 Task: Search one way flight ticket for 2 adults, 4 children and 1 infant on lap in business from New Bern: Coastal Carolina Regional Airport (was Craven County Regional) to Jackson: Jackson Hole Airport on 5-2-2023. Choice of flights is Southwest. Number of bags: 8 checked bags. Price is upto 88000. Outbound departure time preference is 22:00.
Action: Mouse moved to (218, 301)
Screenshot: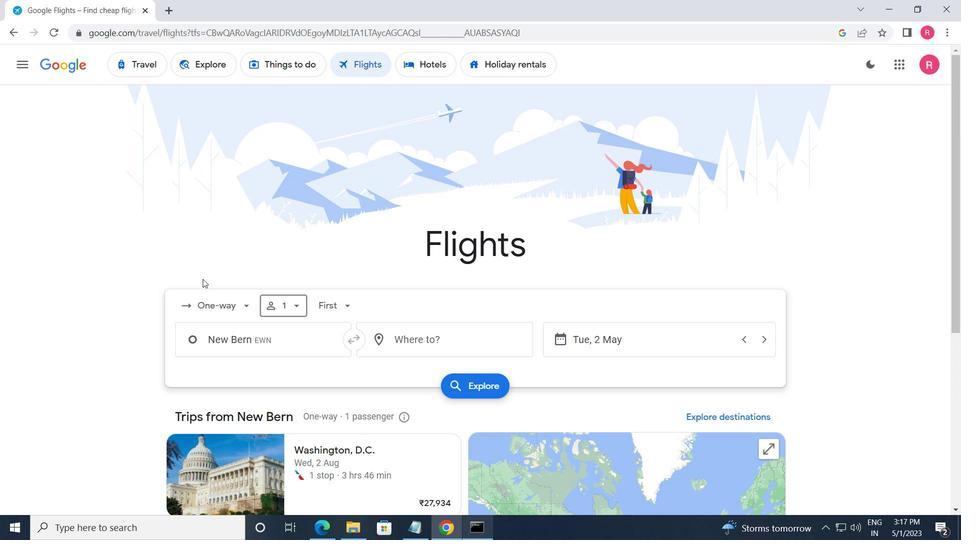 
Action: Mouse pressed left at (218, 301)
Screenshot: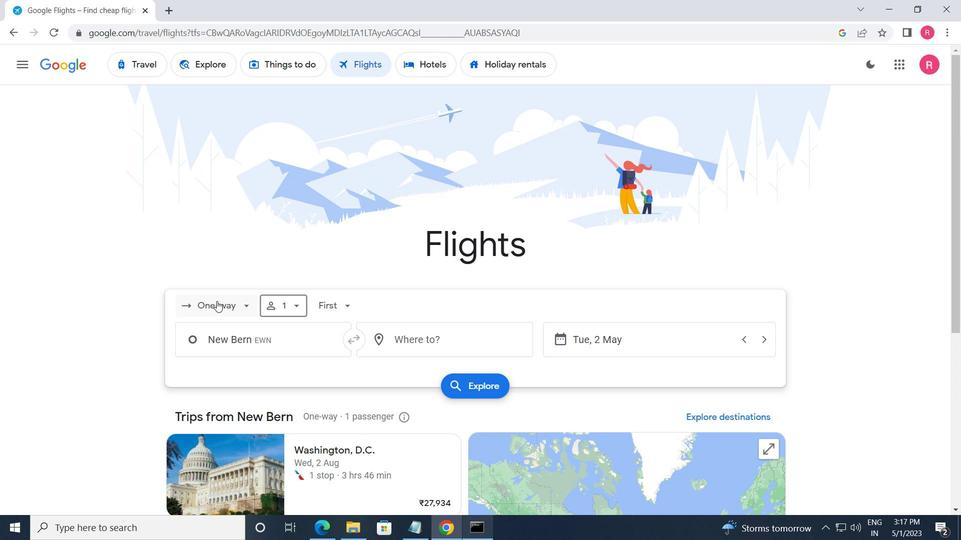 
Action: Mouse moved to (225, 359)
Screenshot: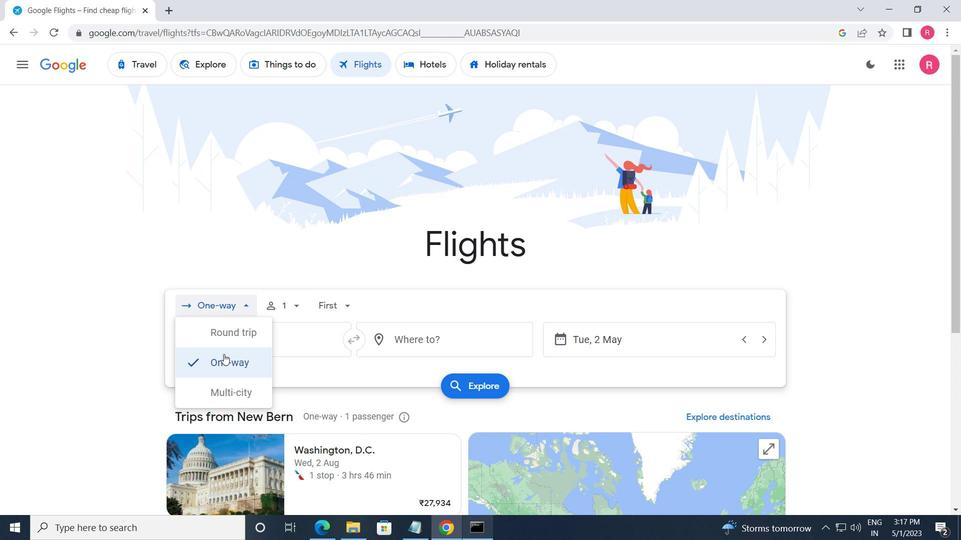 
Action: Mouse pressed left at (225, 359)
Screenshot: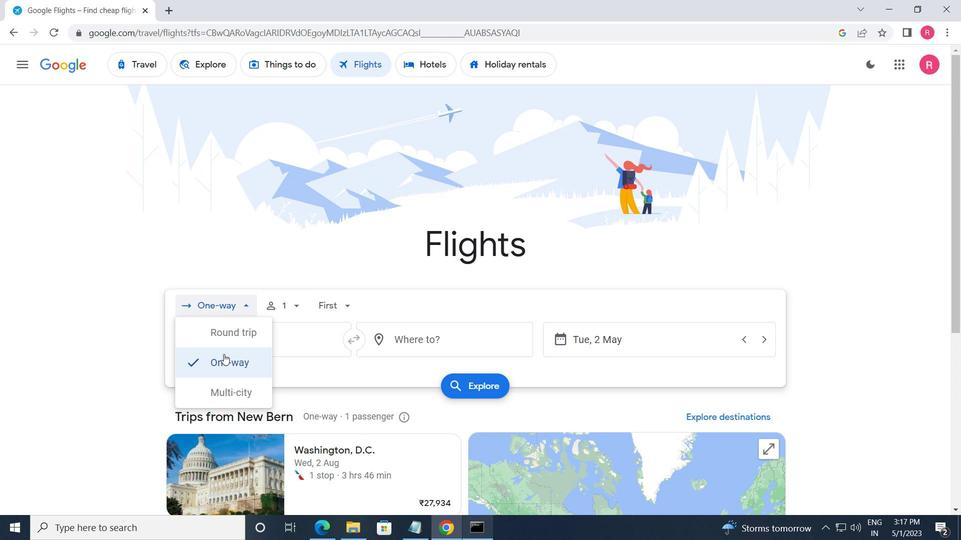 
Action: Mouse moved to (275, 314)
Screenshot: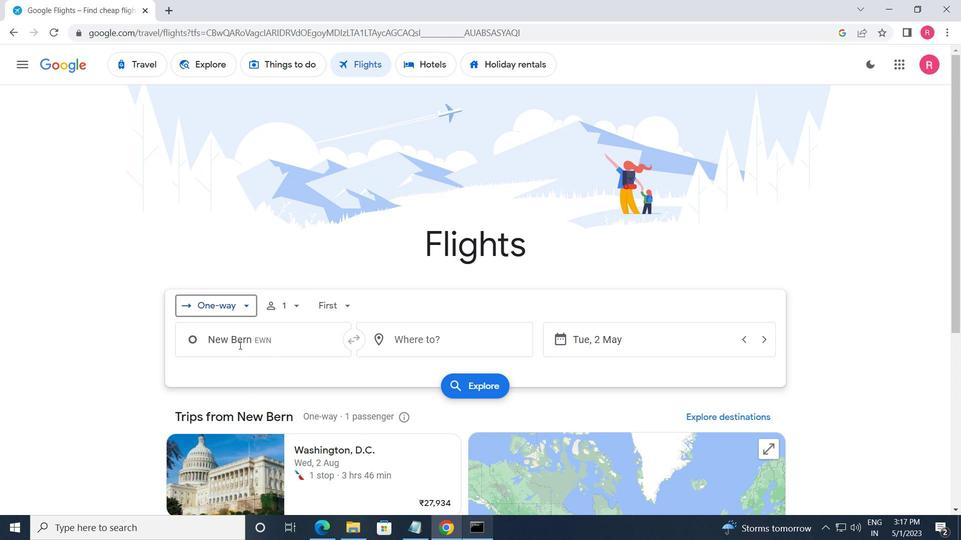 
Action: Mouse pressed left at (275, 314)
Screenshot: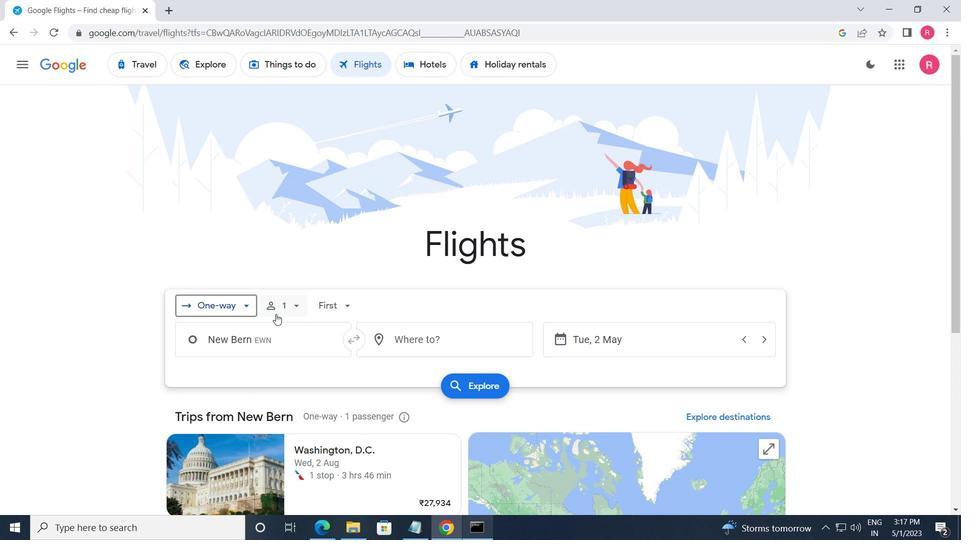 
Action: Mouse moved to (401, 344)
Screenshot: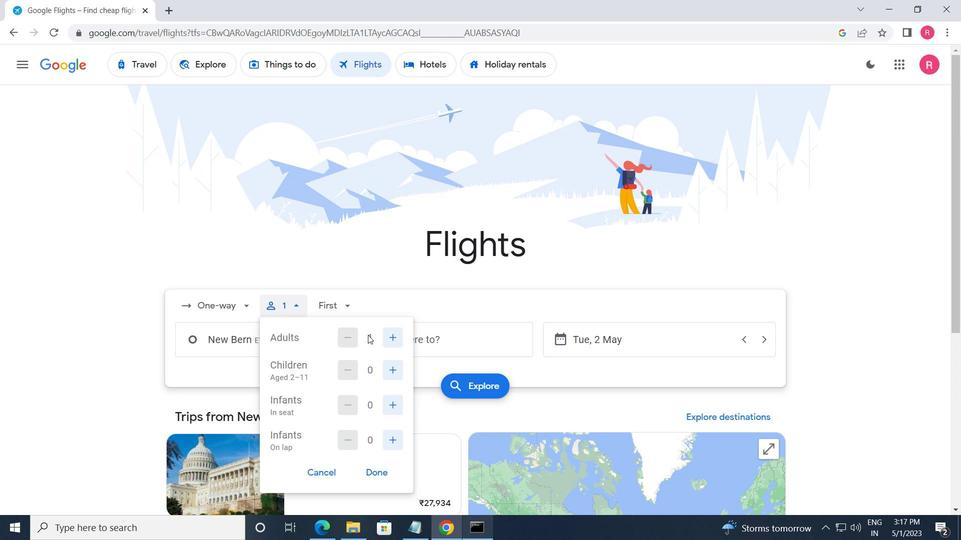 
Action: Mouse pressed left at (401, 344)
Screenshot: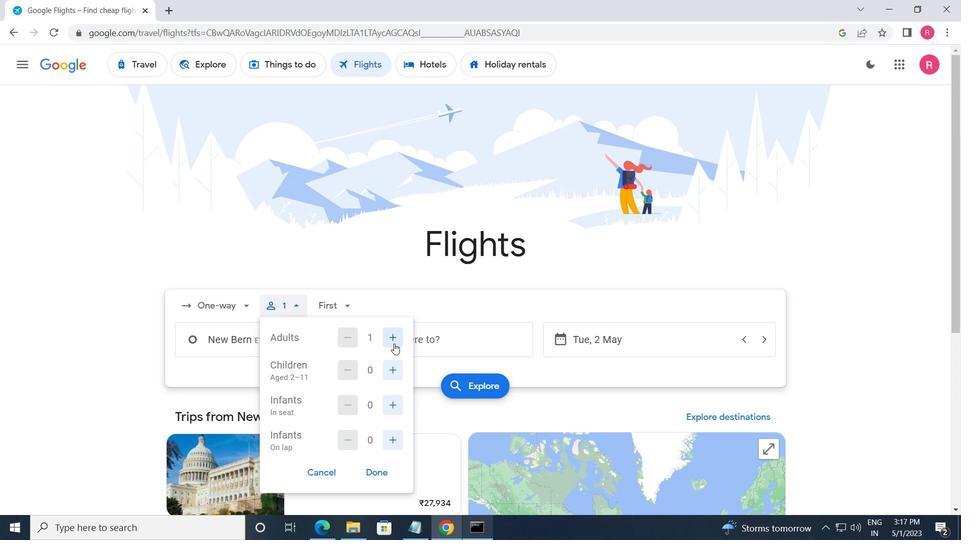 
Action: Mouse moved to (387, 372)
Screenshot: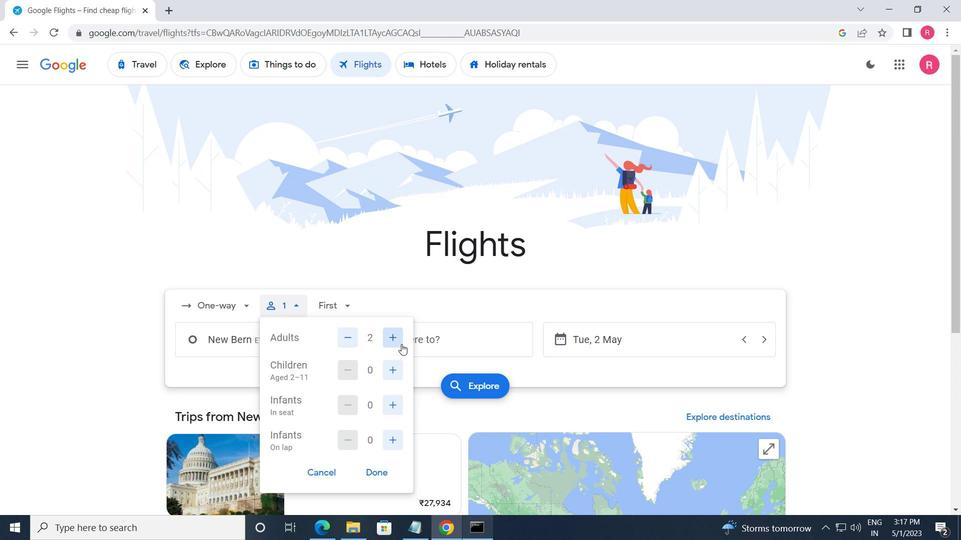 
Action: Mouse pressed left at (387, 372)
Screenshot: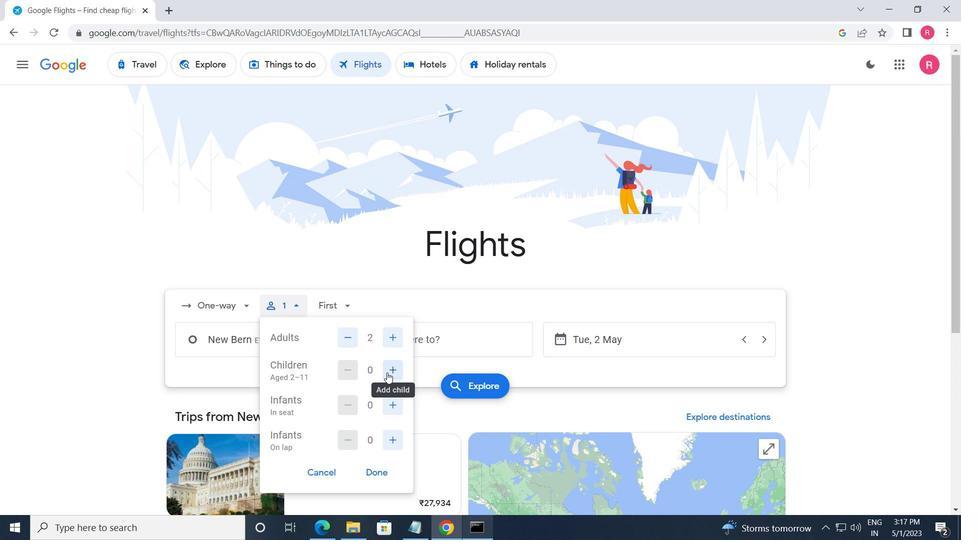 
Action: Mouse pressed left at (387, 372)
Screenshot: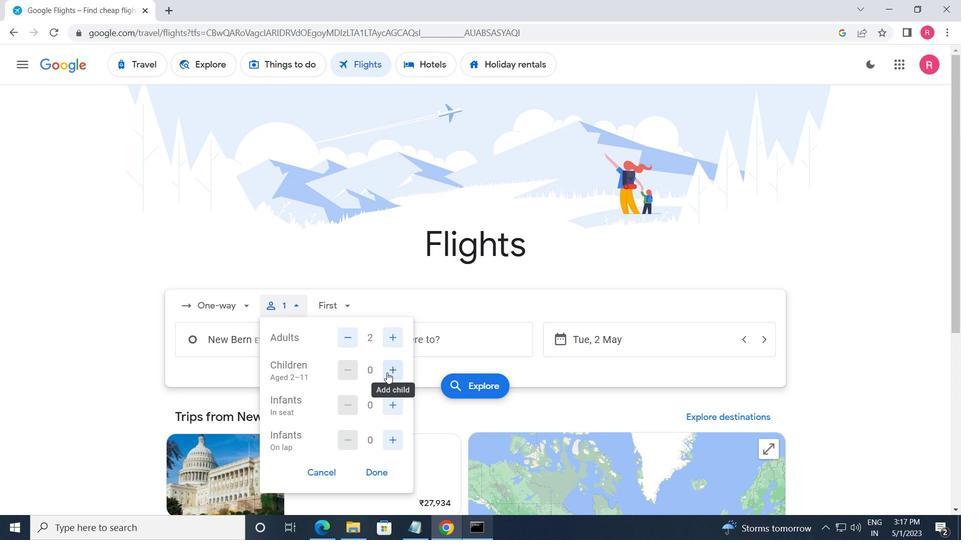 
Action: Mouse pressed left at (387, 372)
Screenshot: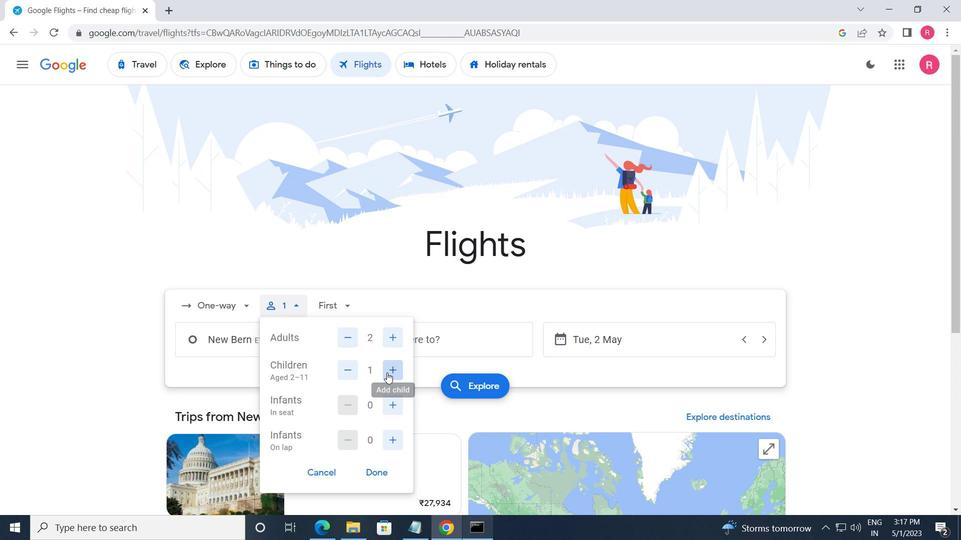 
Action: Mouse pressed left at (387, 372)
Screenshot: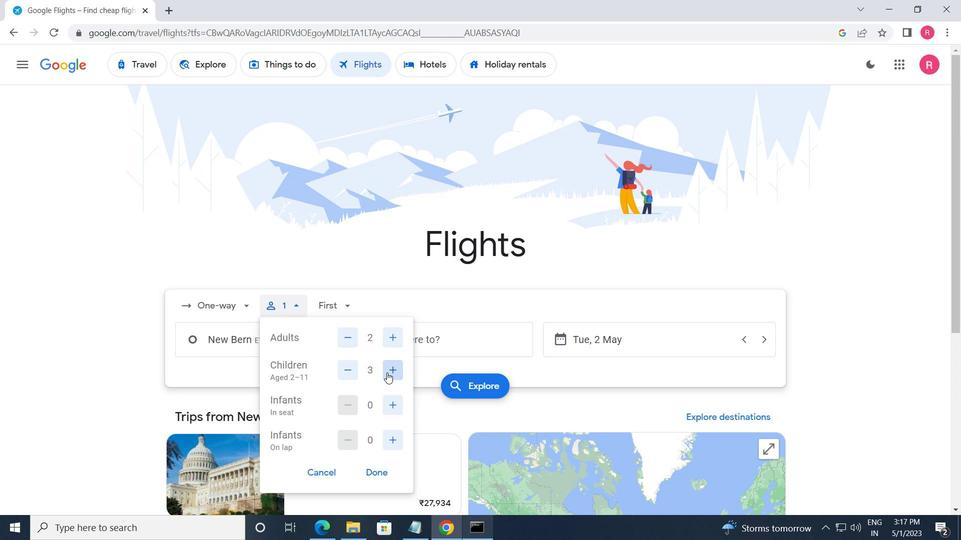 
Action: Mouse moved to (389, 408)
Screenshot: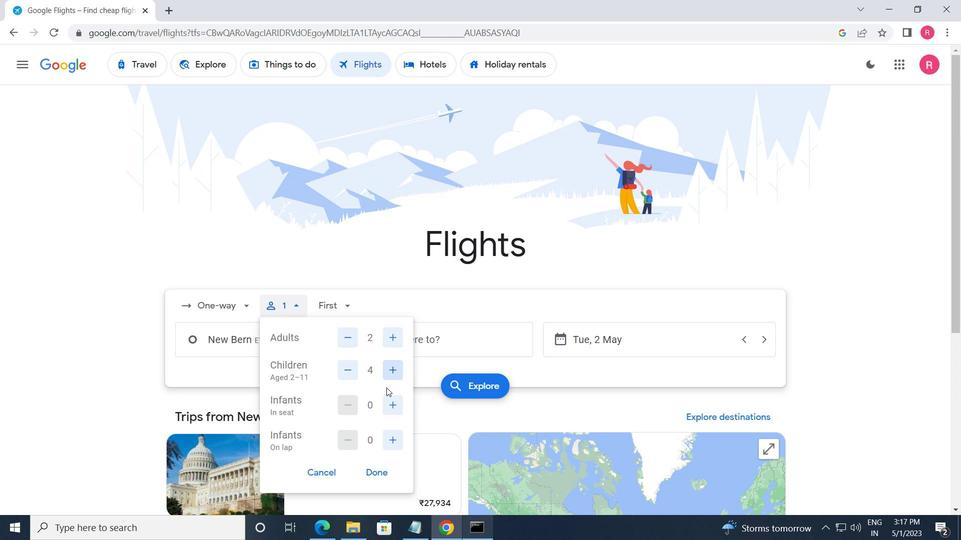 
Action: Mouse pressed left at (389, 408)
Screenshot: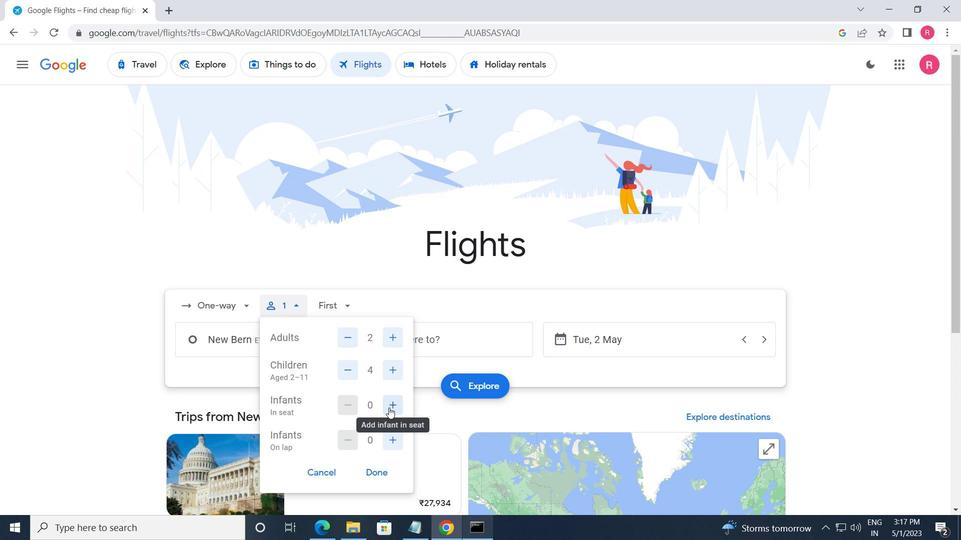 
Action: Mouse moved to (380, 475)
Screenshot: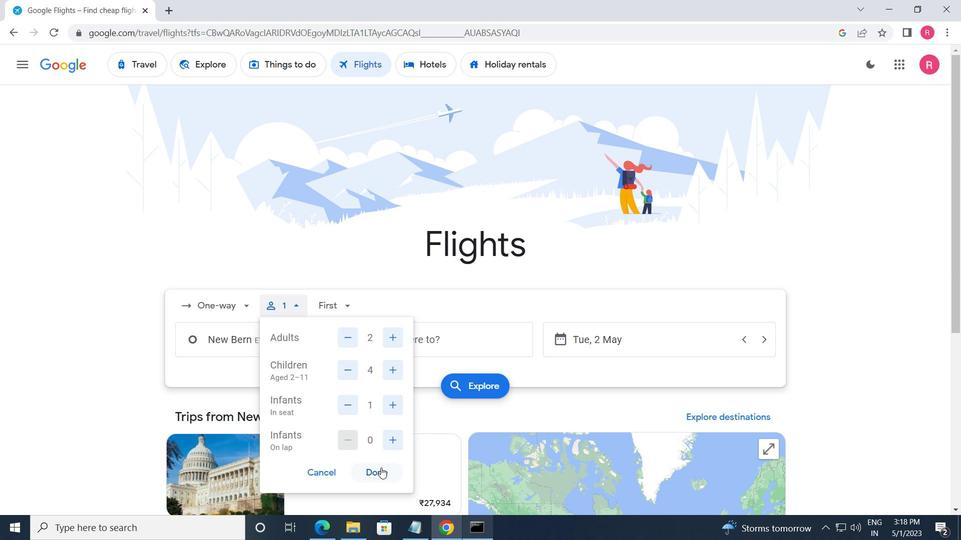
Action: Mouse pressed left at (380, 475)
Screenshot: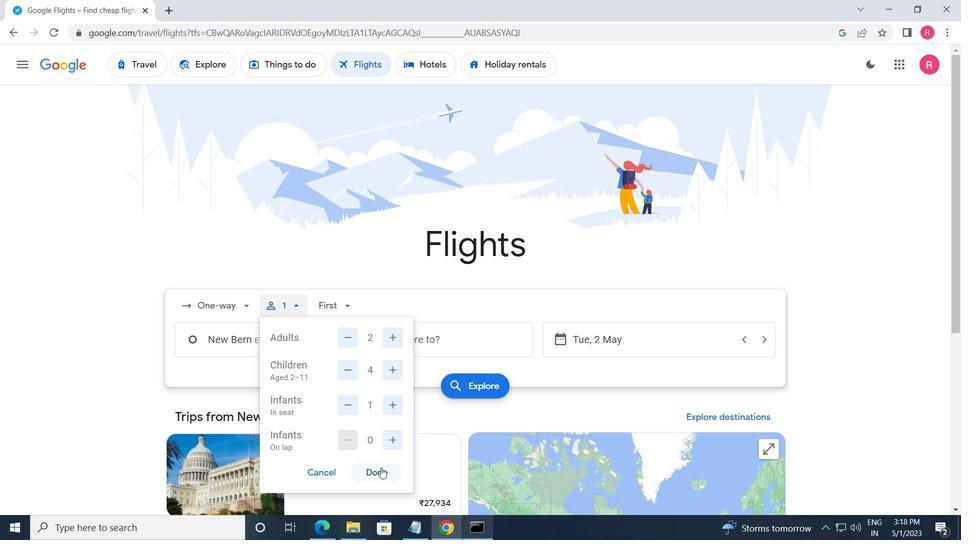 
Action: Mouse moved to (334, 316)
Screenshot: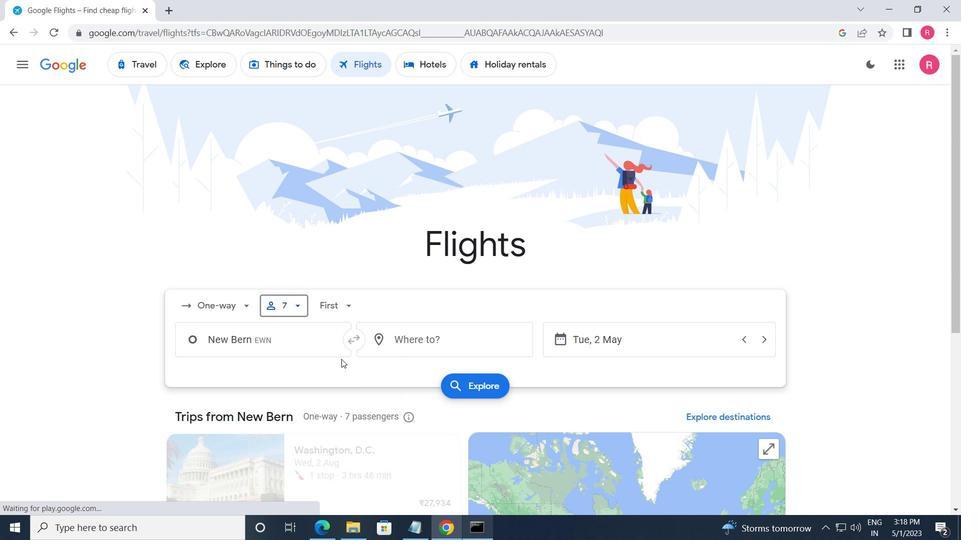 
Action: Mouse pressed left at (334, 316)
Screenshot: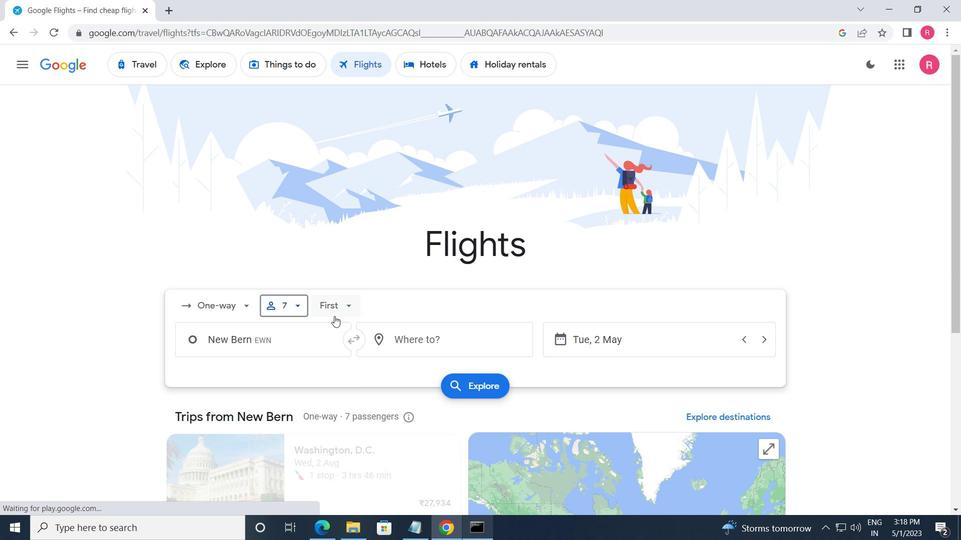 
Action: Mouse moved to (359, 394)
Screenshot: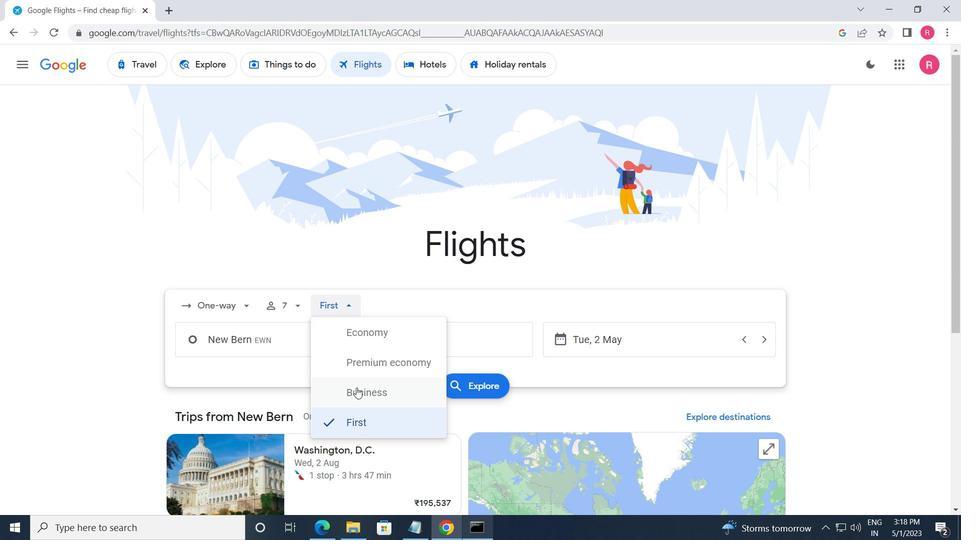 
Action: Mouse pressed left at (359, 394)
Screenshot: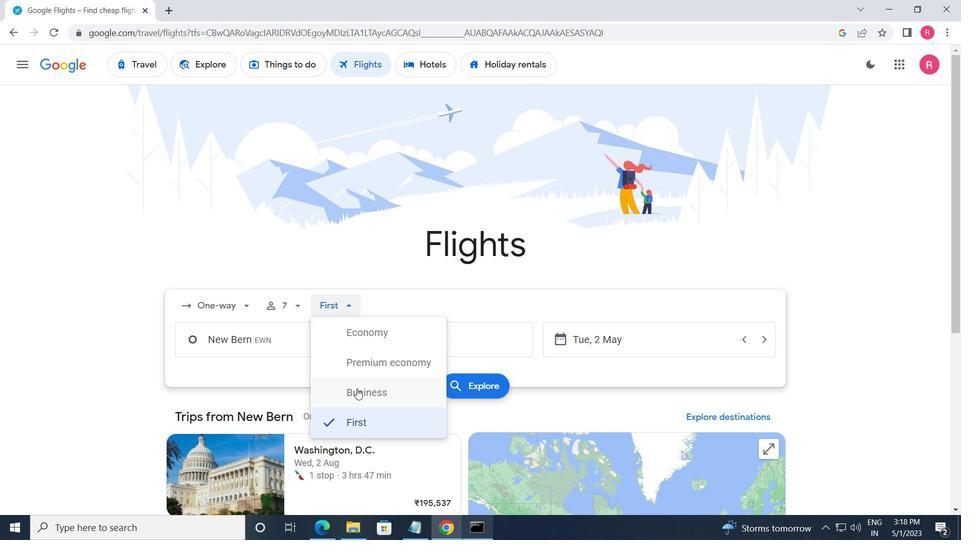 
Action: Mouse moved to (302, 352)
Screenshot: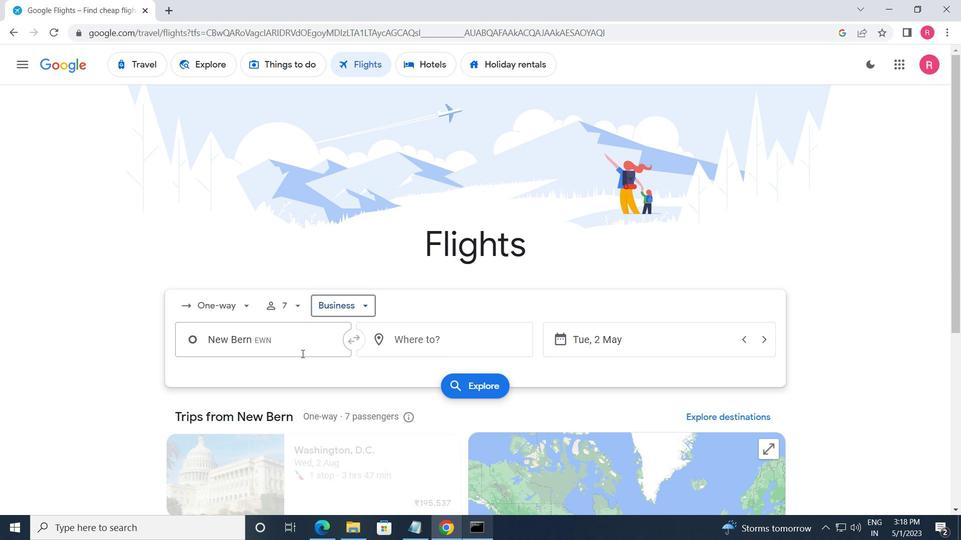 
Action: Mouse pressed left at (302, 352)
Screenshot: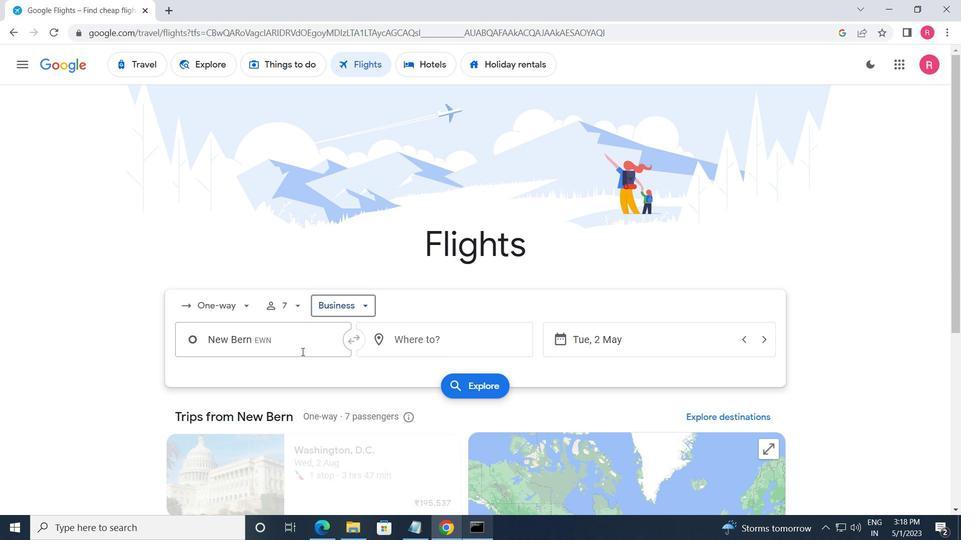 
Action: Mouse moved to (328, 410)
Screenshot: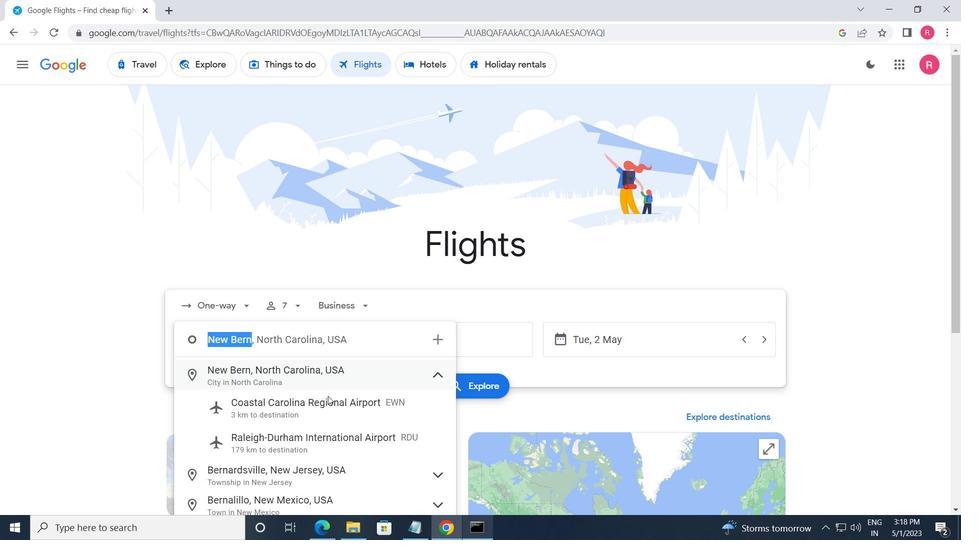 
Action: Mouse pressed left at (328, 410)
Screenshot: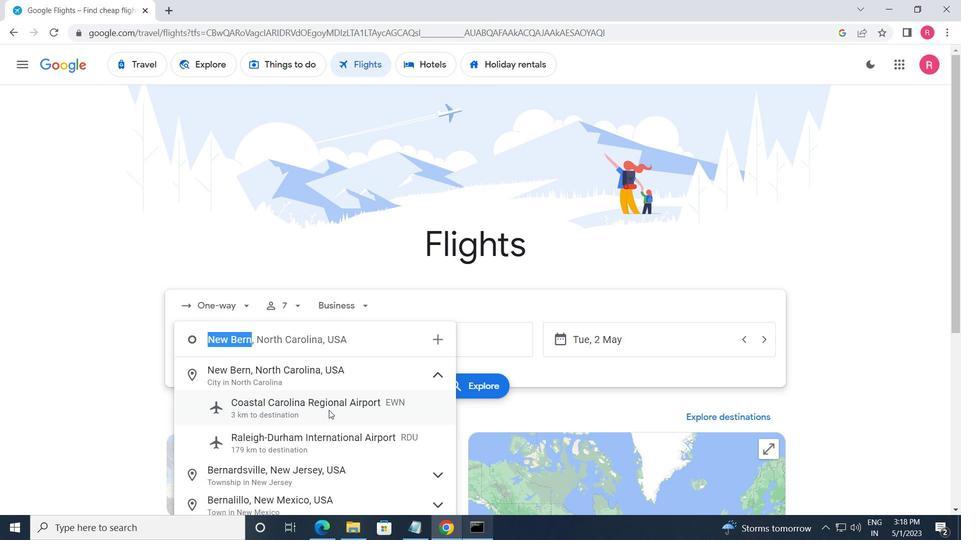 
Action: Mouse moved to (426, 346)
Screenshot: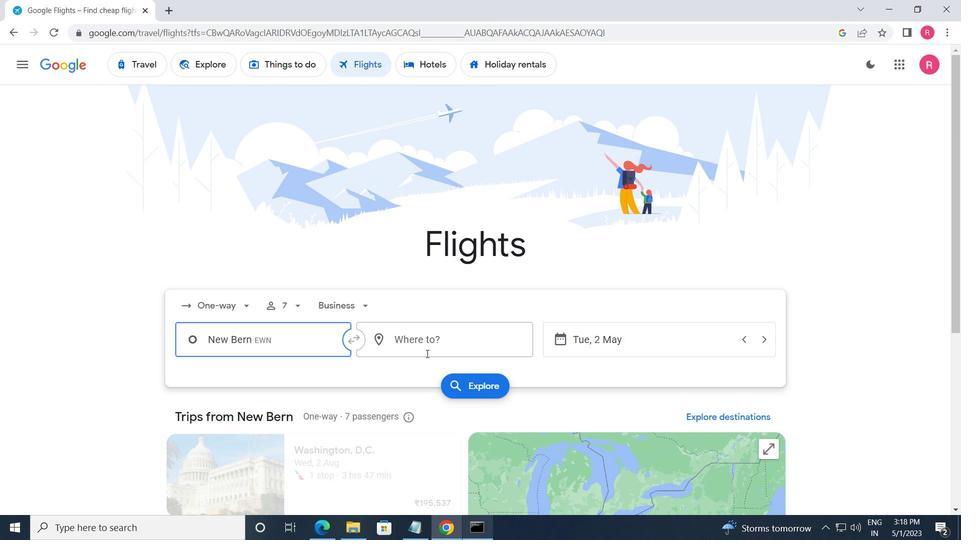 
Action: Mouse pressed left at (426, 346)
Screenshot: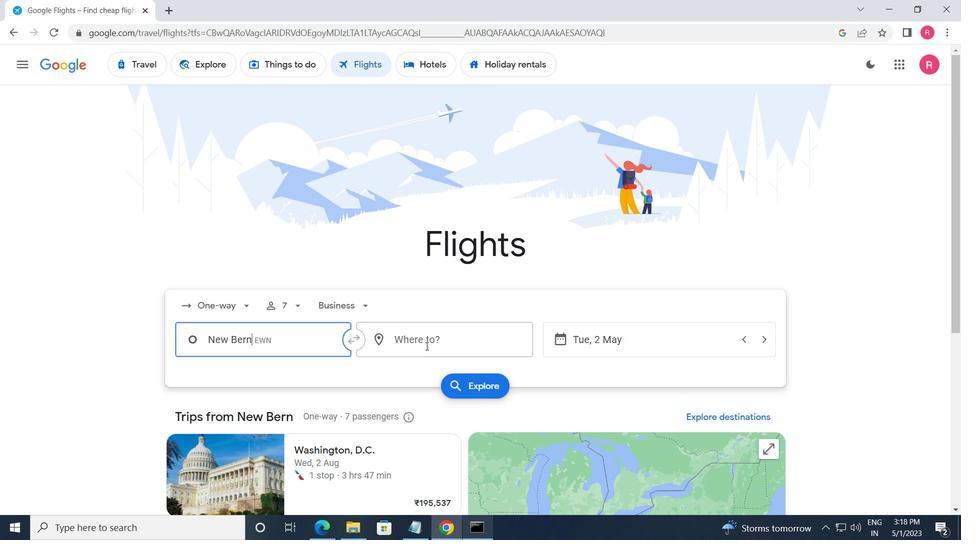 
Action: Mouse moved to (439, 475)
Screenshot: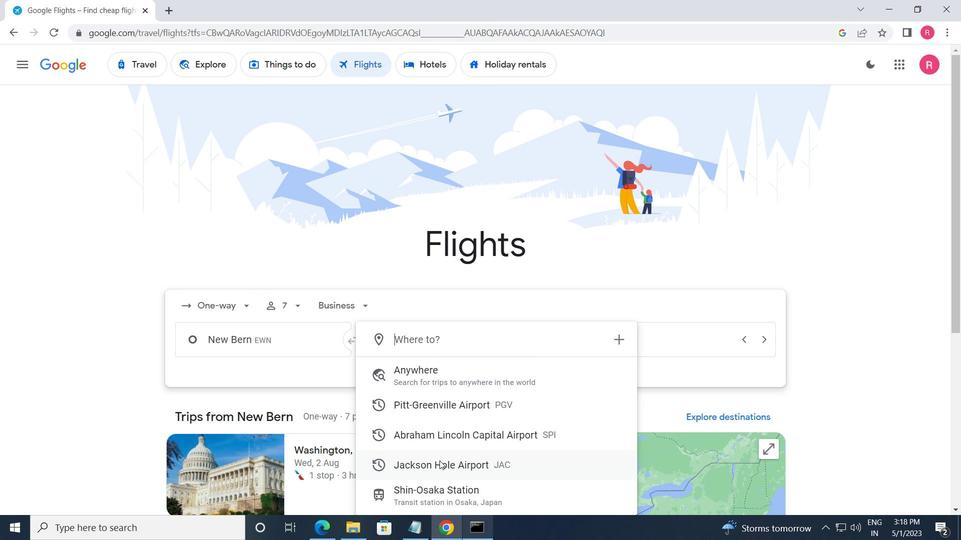 
Action: Mouse pressed left at (439, 475)
Screenshot: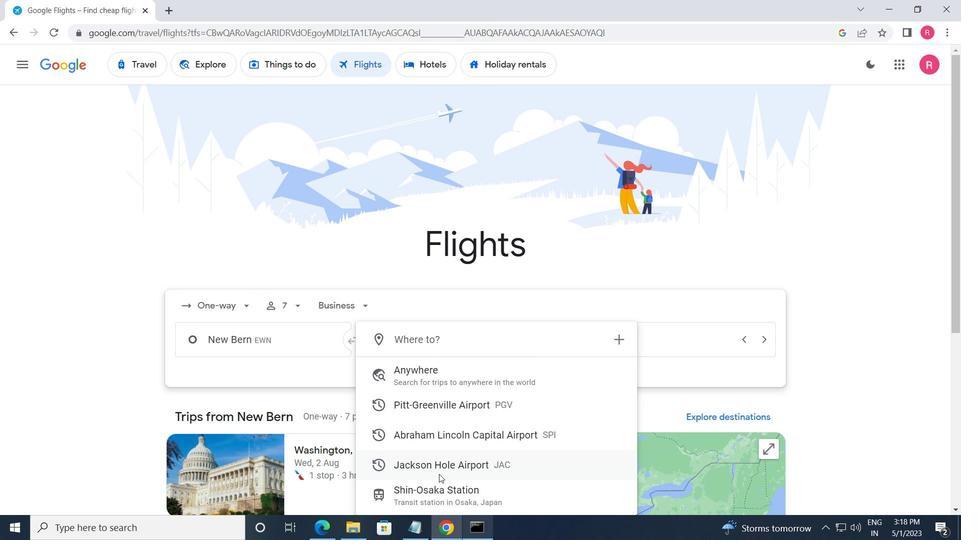 
Action: Mouse moved to (670, 341)
Screenshot: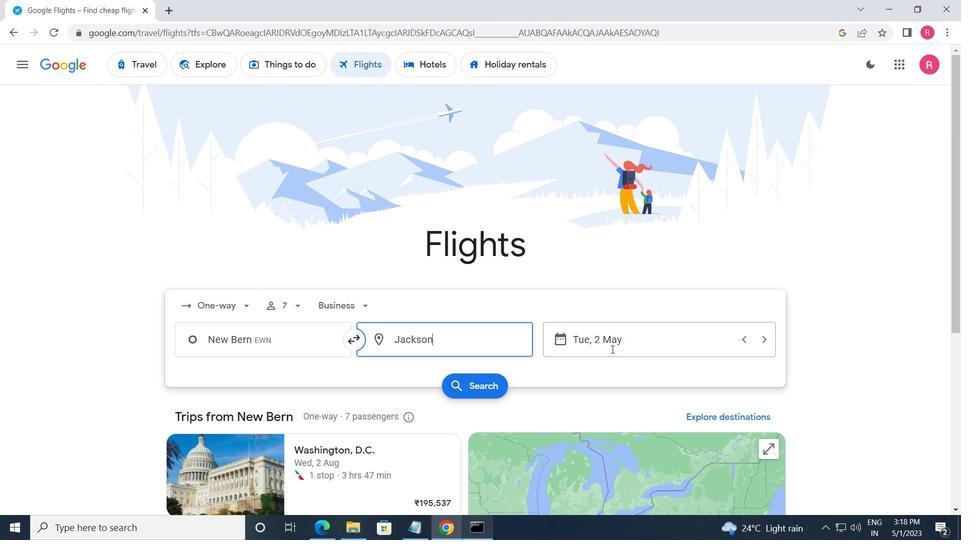 
Action: Mouse pressed left at (670, 341)
Screenshot: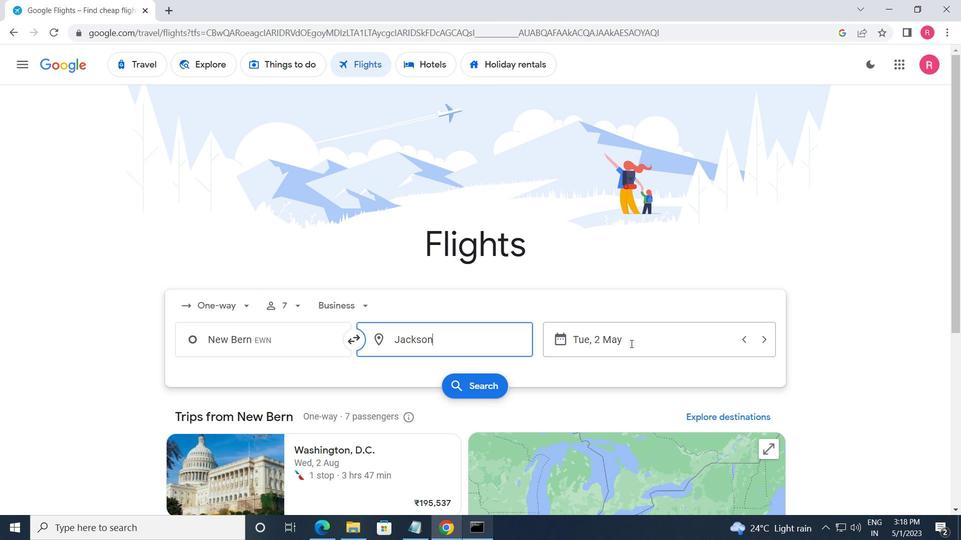 
Action: Mouse moved to (388, 297)
Screenshot: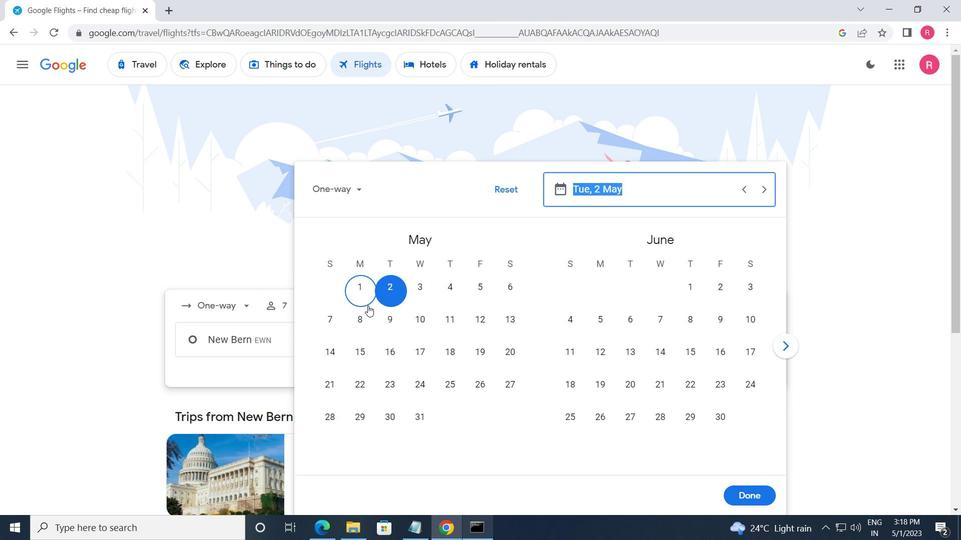
Action: Mouse pressed left at (388, 297)
Screenshot: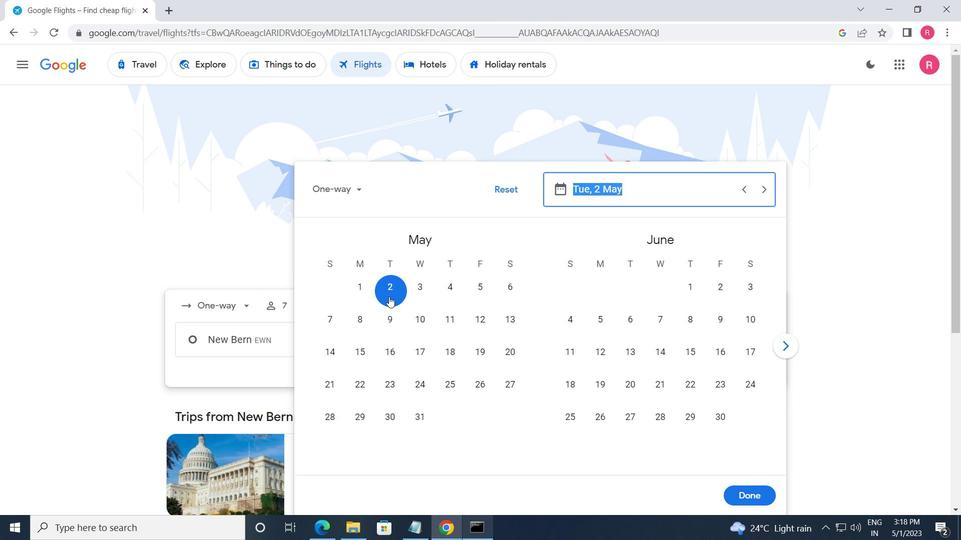 
Action: Mouse moved to (748, 494)
Screenshot: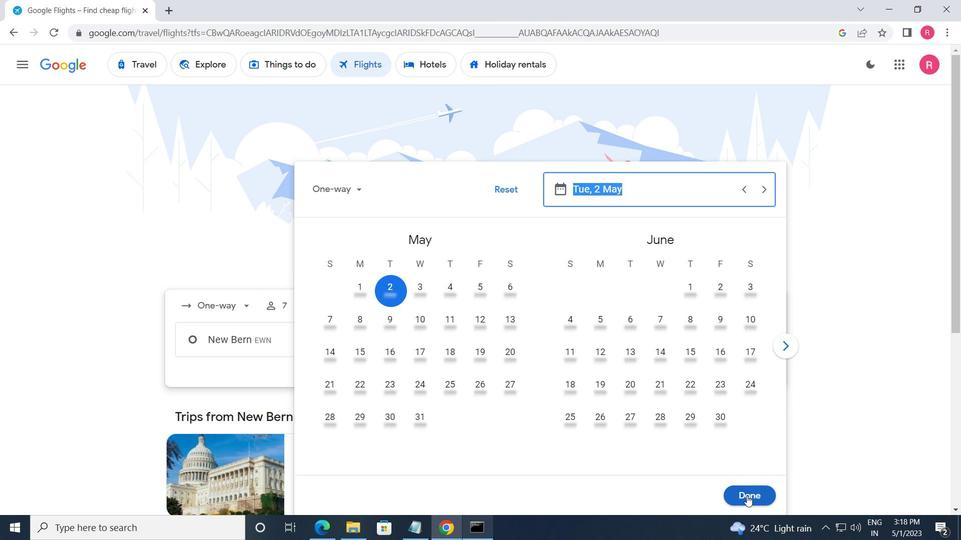 
Action: Mouse pressed left at (748, 494)
Screenshot: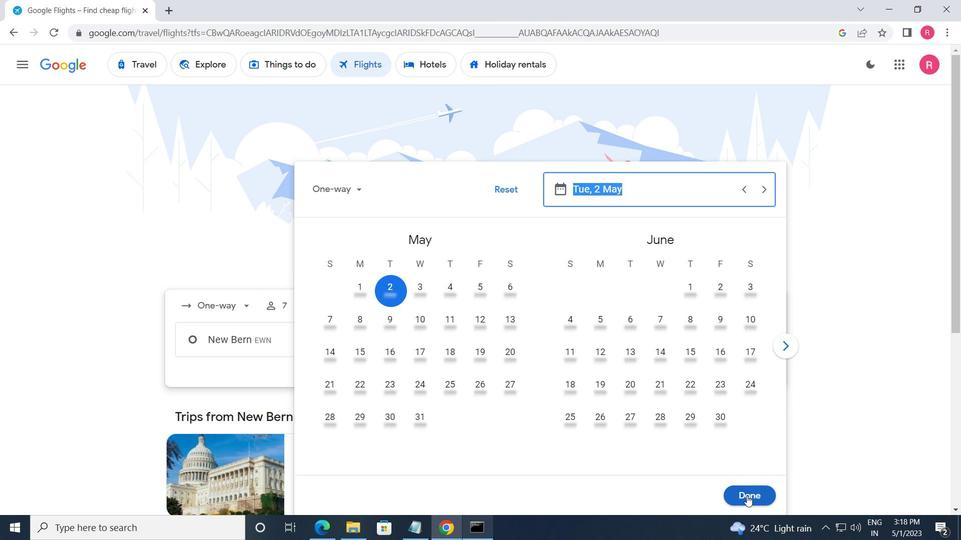 
Action: Mouse moved to (491, 390)
Screenshot: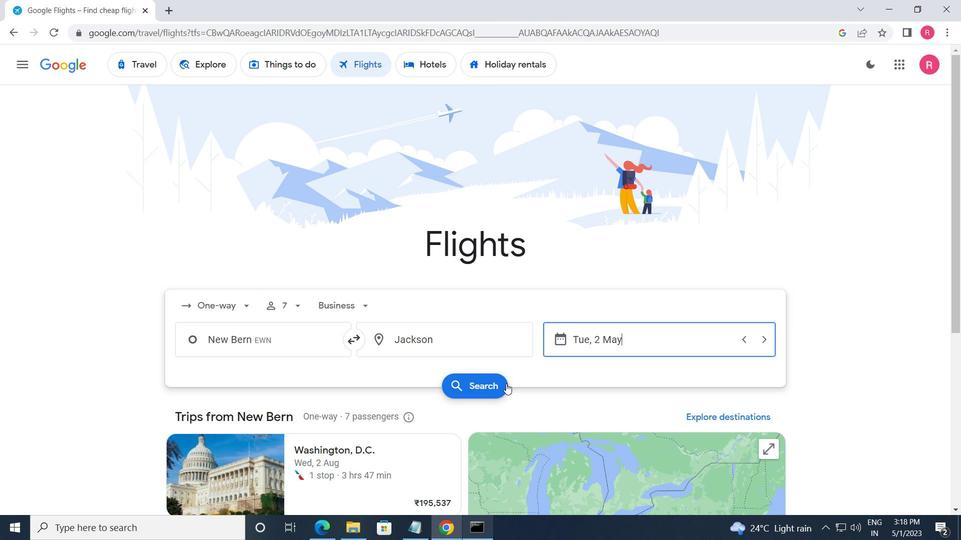 
Action: Mouse pressed left at (491, 390)
Screenshot: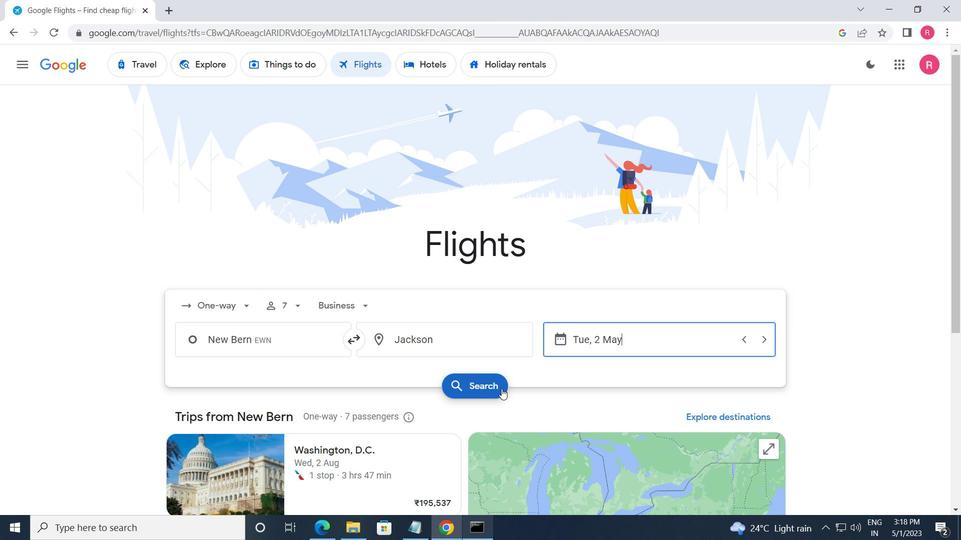 
Action: Mouse moved to (178, 181)
Screenshot: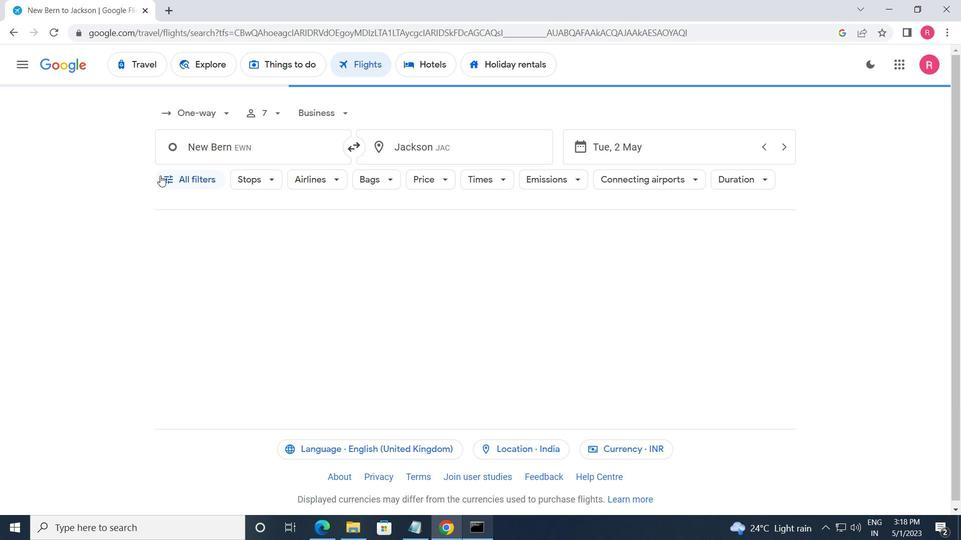 
Action: Mouse pressed left at (178, 181)
Screenshot: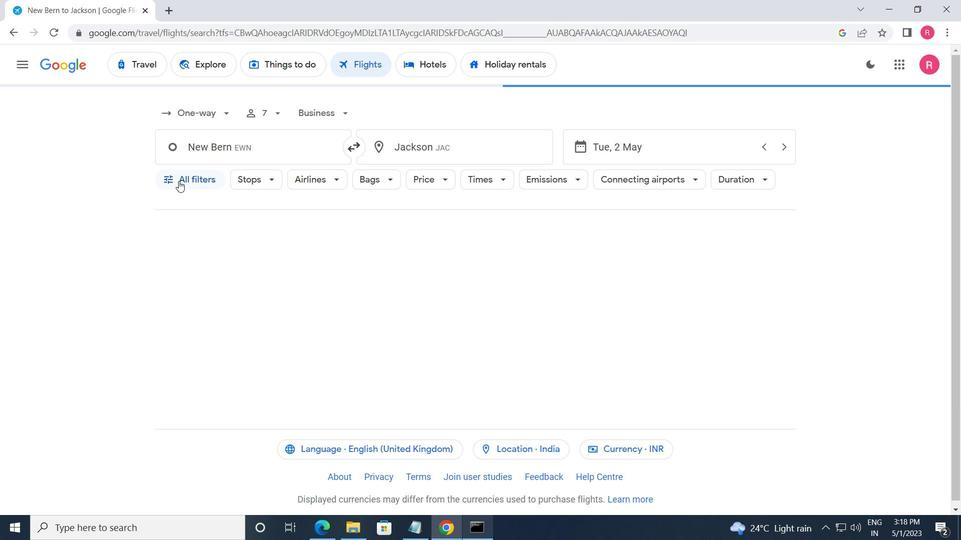 
Action: Mouse moved to (207, 276)
Screenshot: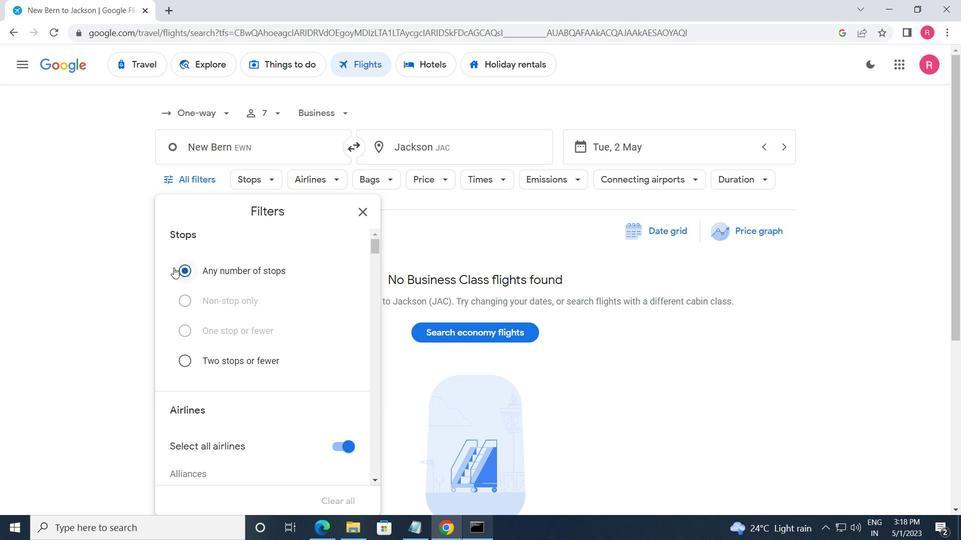 
Action: Mouse scrolled (207, 275) with delta (0, 0)
Screenshot: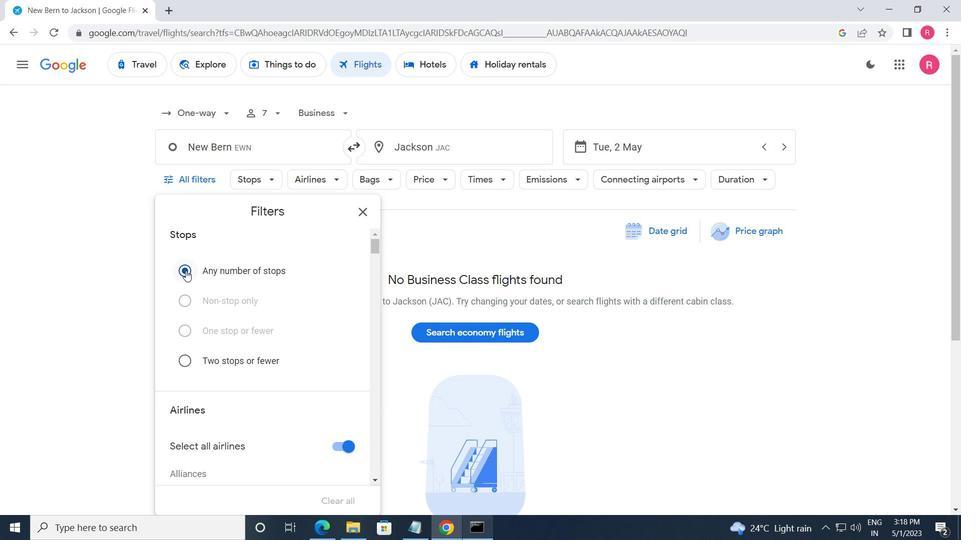 
Action: Mouse moved to (207, 276)
Screenshot: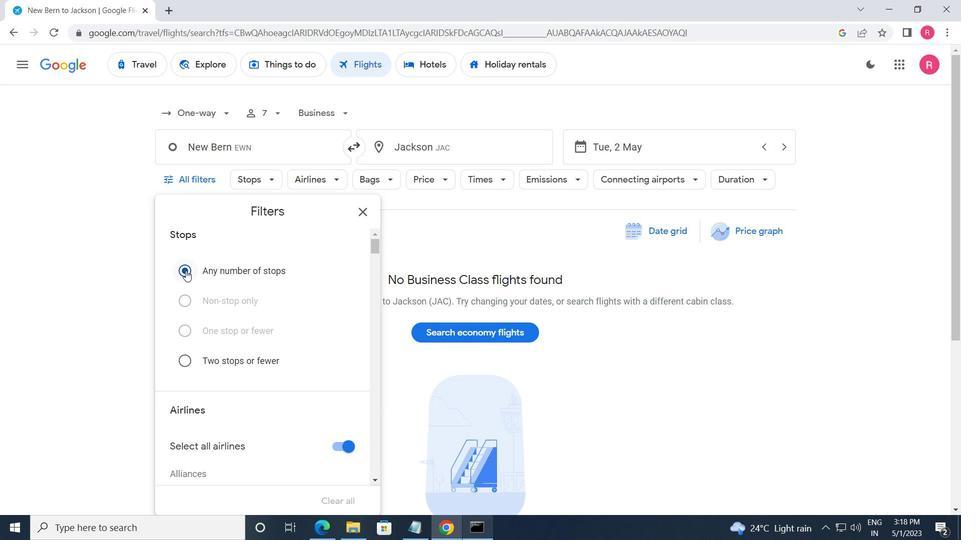 
Action: Mouse scrolled (207, 275) with delta (0, 0)
Screenshot: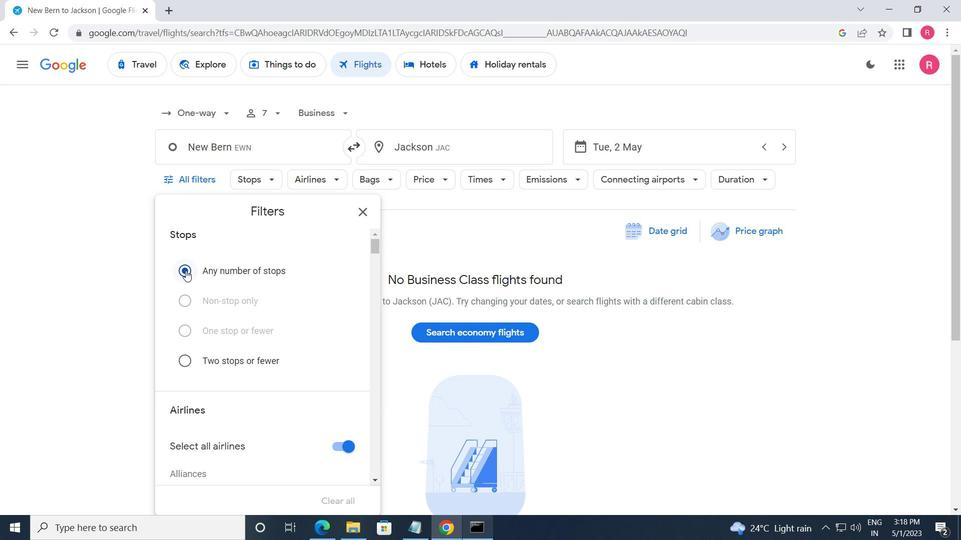 
Action: Mouse scrolled (207, 275) with delta (0, 0)
Screenshot: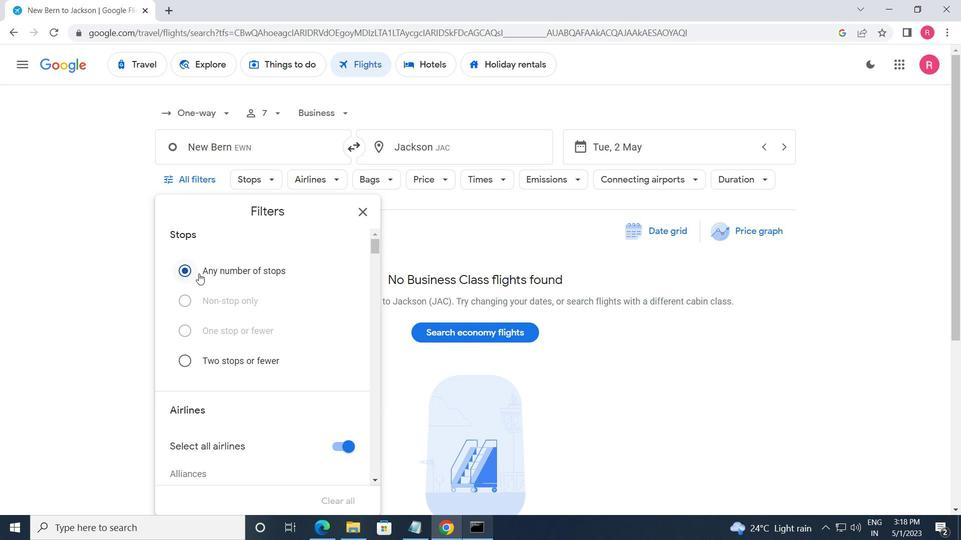 
Action: Mouse scrolled (207, 275) with delta (0, 0)
Screenshot: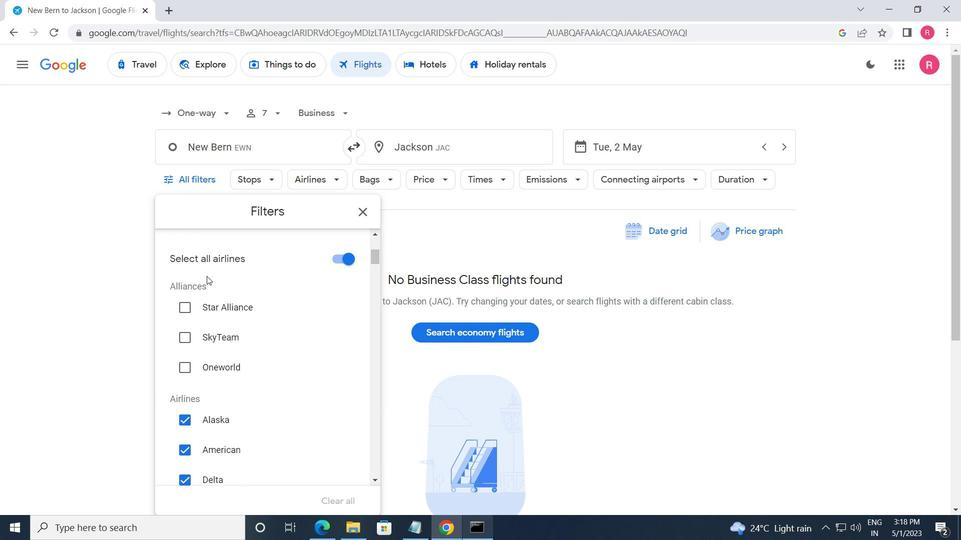 
Action: Mouse scrolled (207, 275) with delta (0, 0)
Screenshot: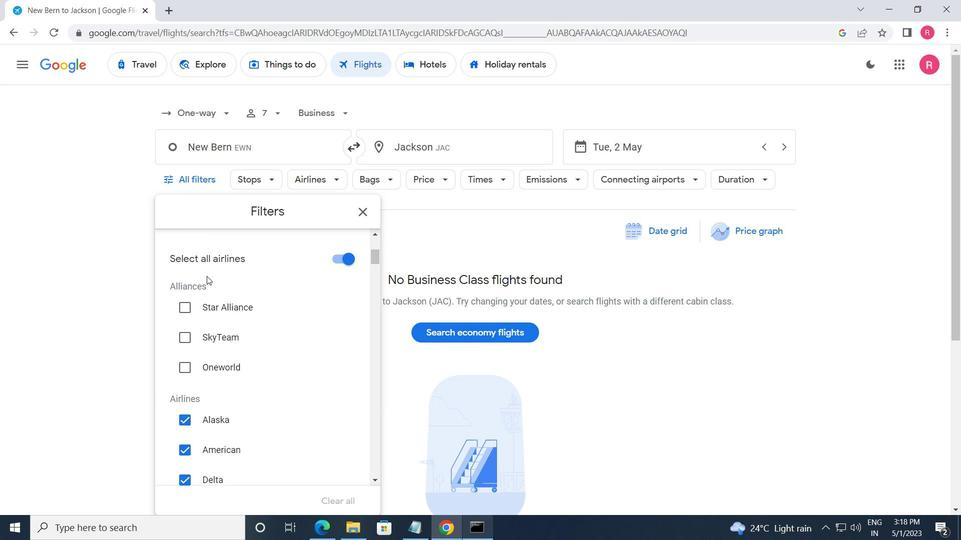 
Action: Mouse moved to (207, 275)
Screenshot: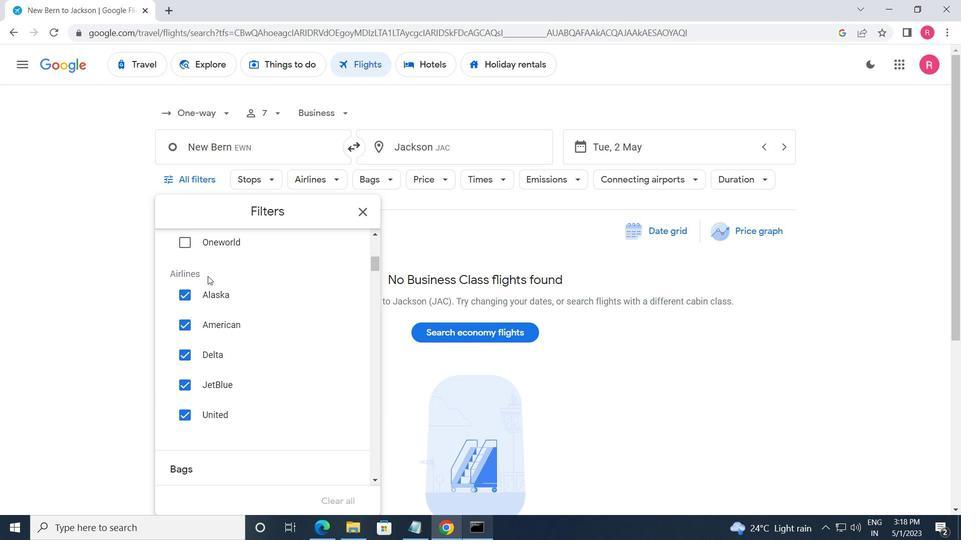 
Action: Mouse scrolled (207, 276) with delta (0, 0)
Screenshot: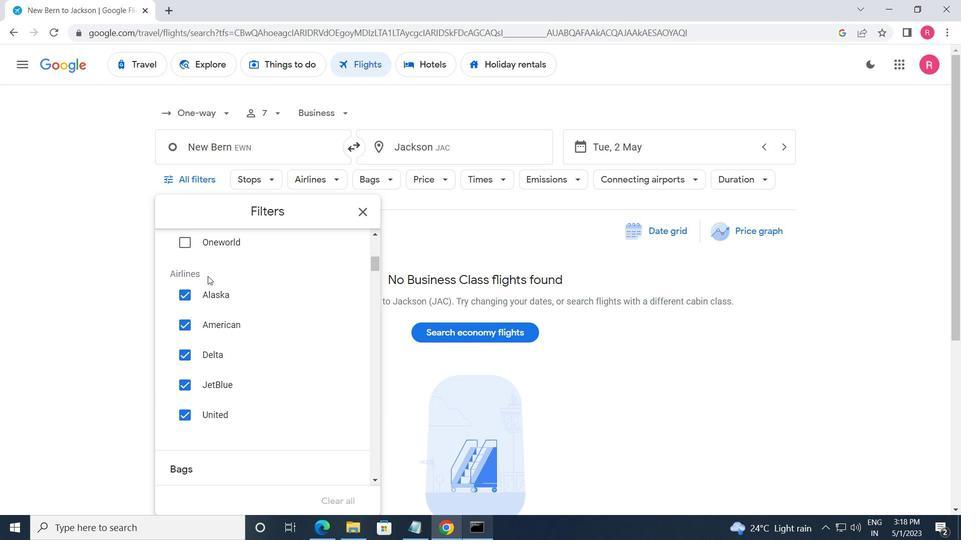 
Action: Mouse scrolled (207, 276) with delta (0, 0)
Screenshot: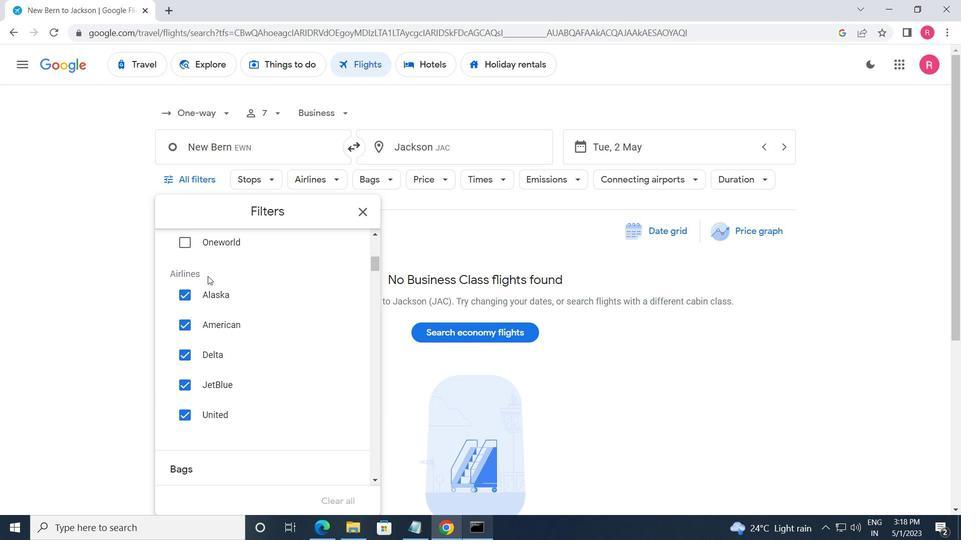 
Action: Mouse moved to (335, 264)
Screenshot: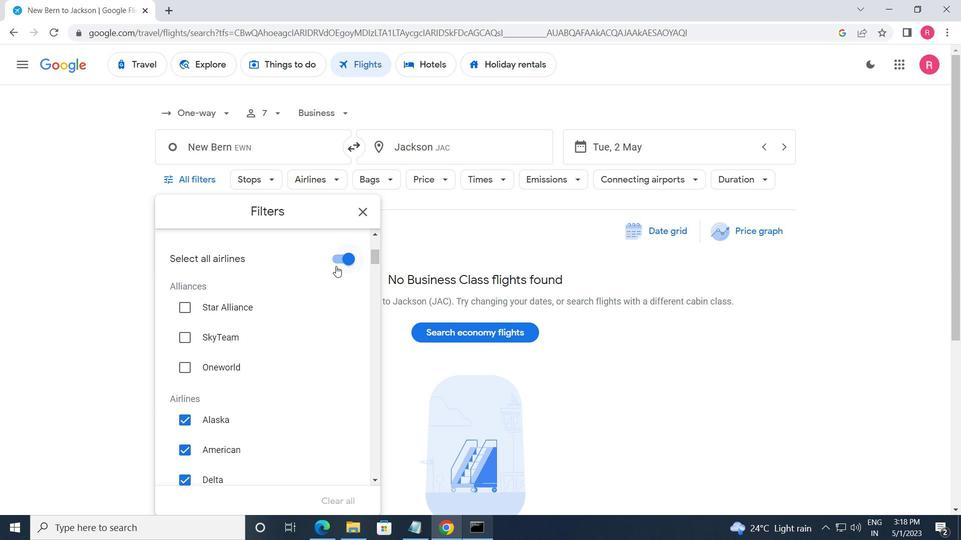 
Action: Mouse pressed left at (335, 264)
Screenshot: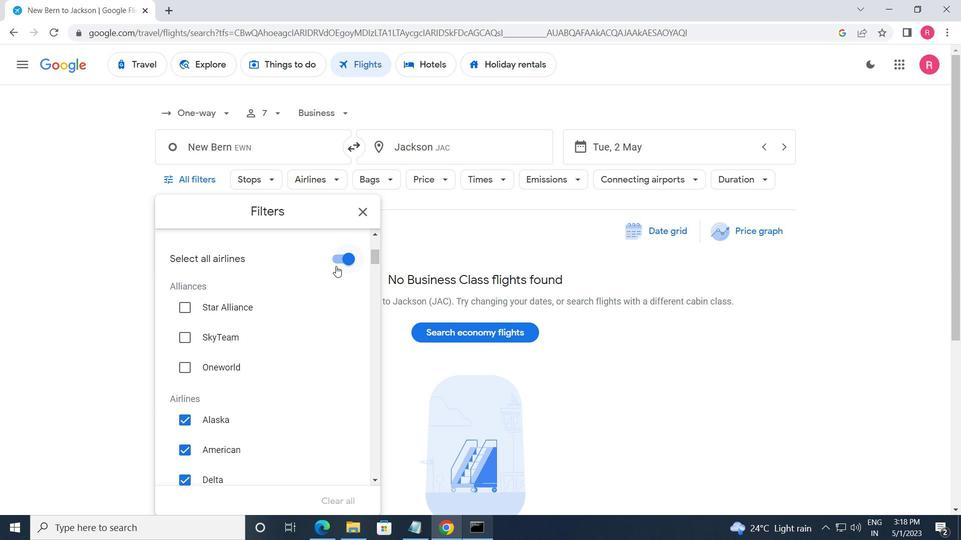 
Action: Mouse moved to (328, 266)
Screenshot: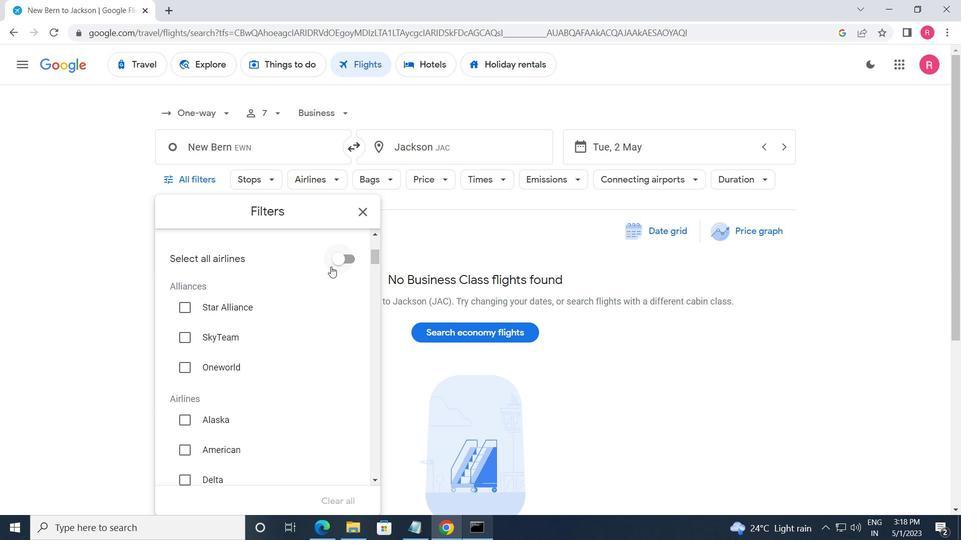 
Action: Mouse scrolled (328, 265) with delta (0, 0)
Screenshot: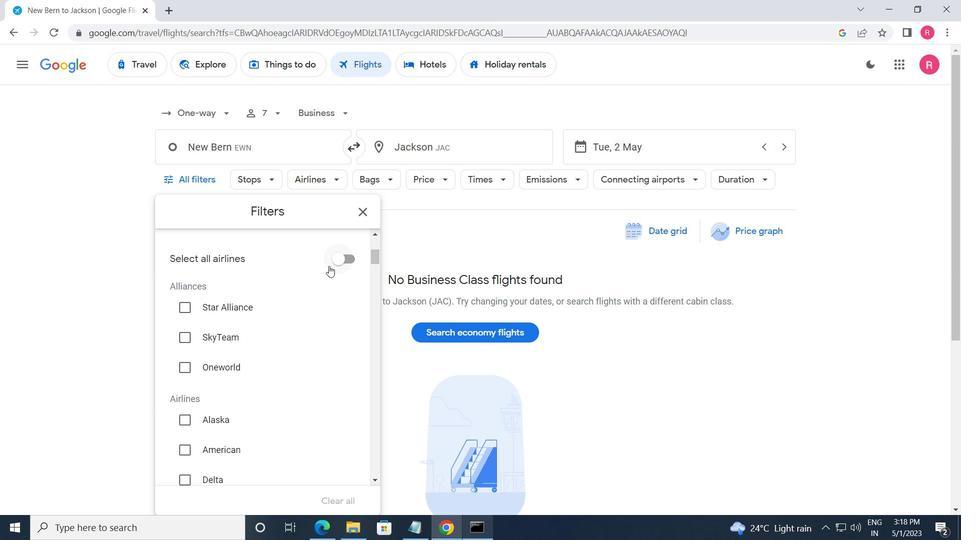 
Action: Mouse scrolled (328, 265) with delta (0, 0)
Screenshot: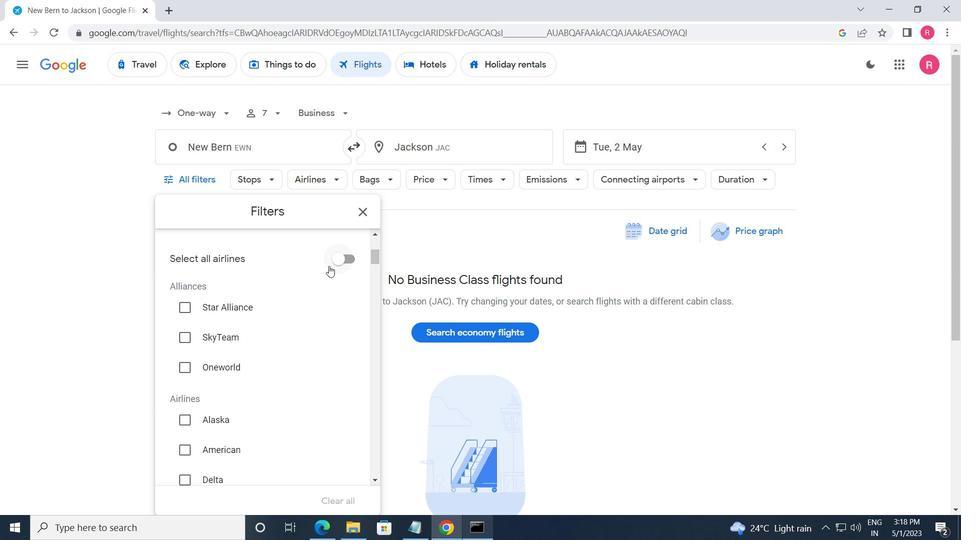 
Action: Mouse scrolled (328, 265) with delta (0, 0)
Screenshot: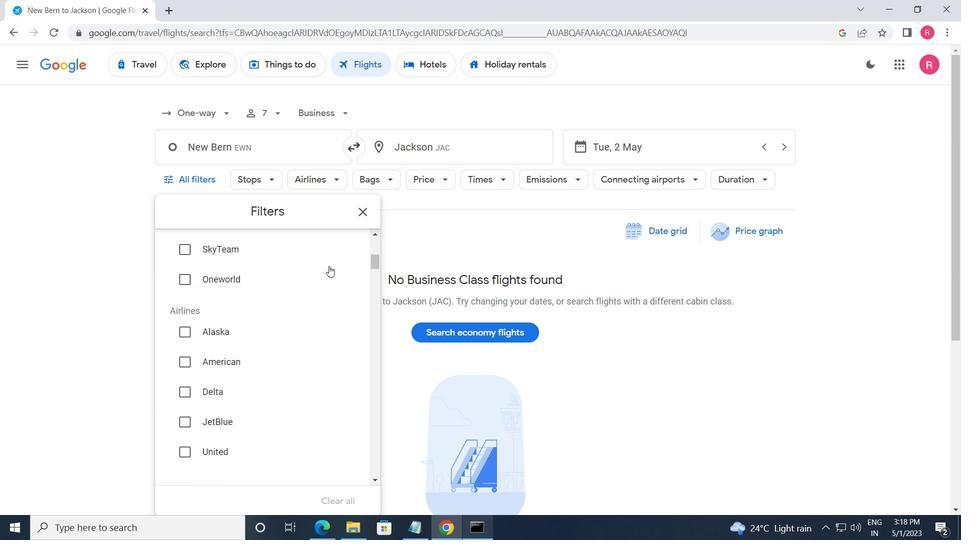 
Action: Mouse moved to (328, 266)
Screenshot: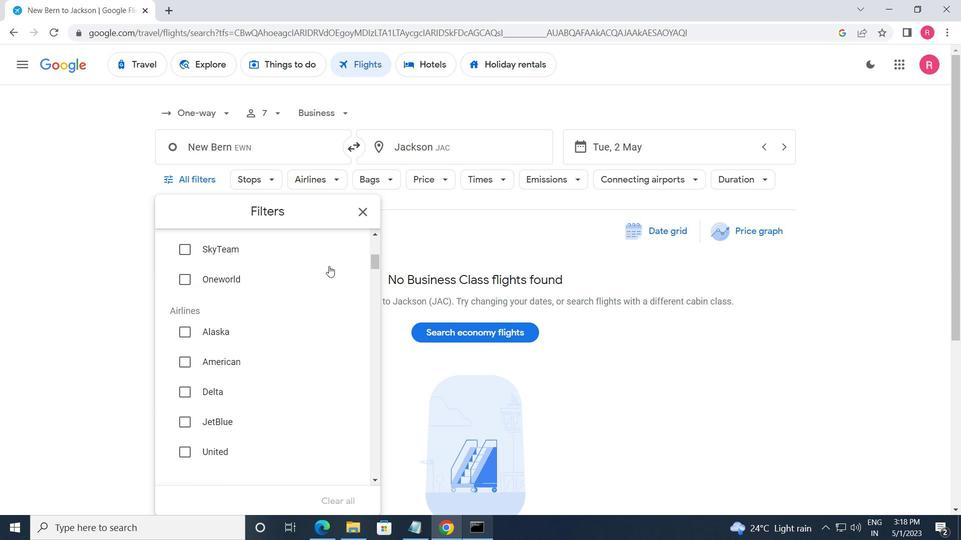 
Action: Mouse scrolled (328, 265) with delta (0, 0)
Screenshot: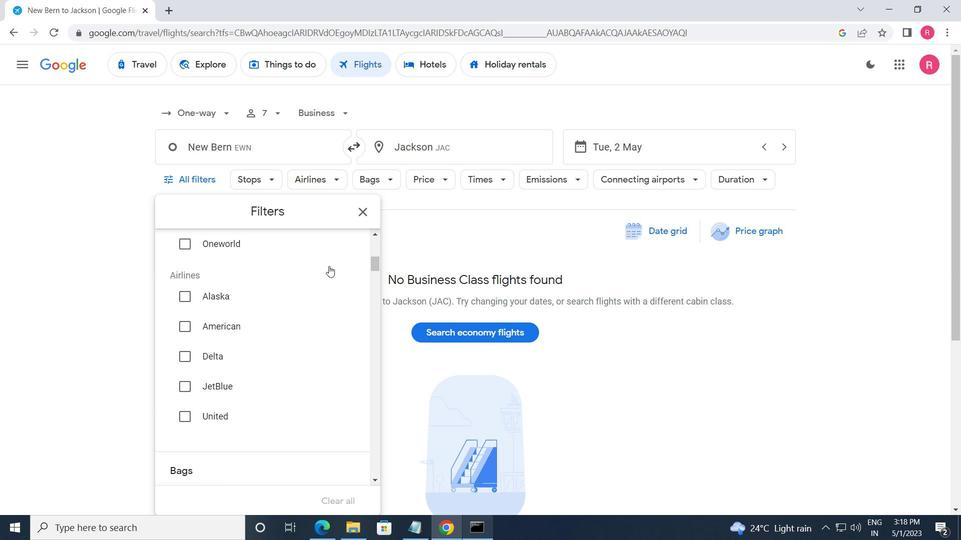 
Action: Mouse moved to (327, 268)
Screenshot: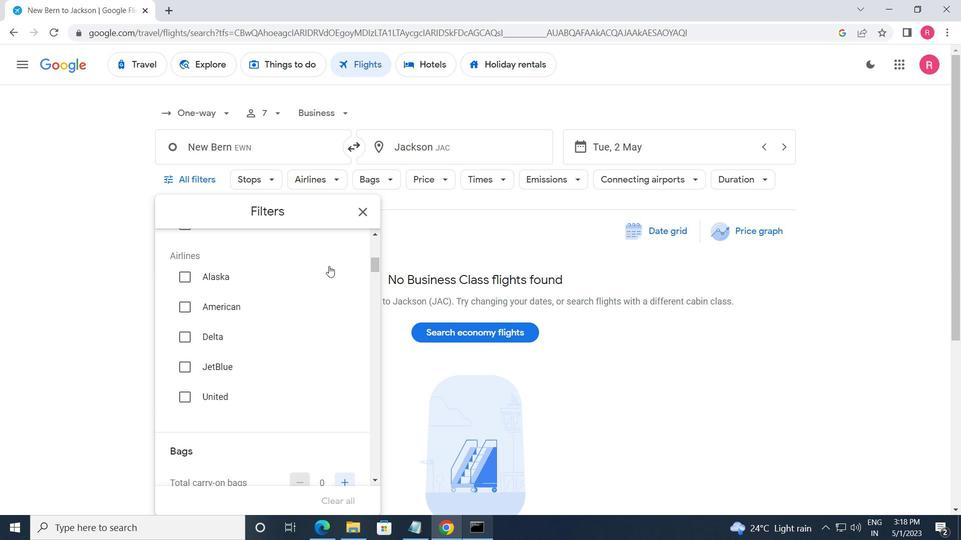 
Action: Mouse scrolled (327, 268) with delta (0, 0)
Screenshot: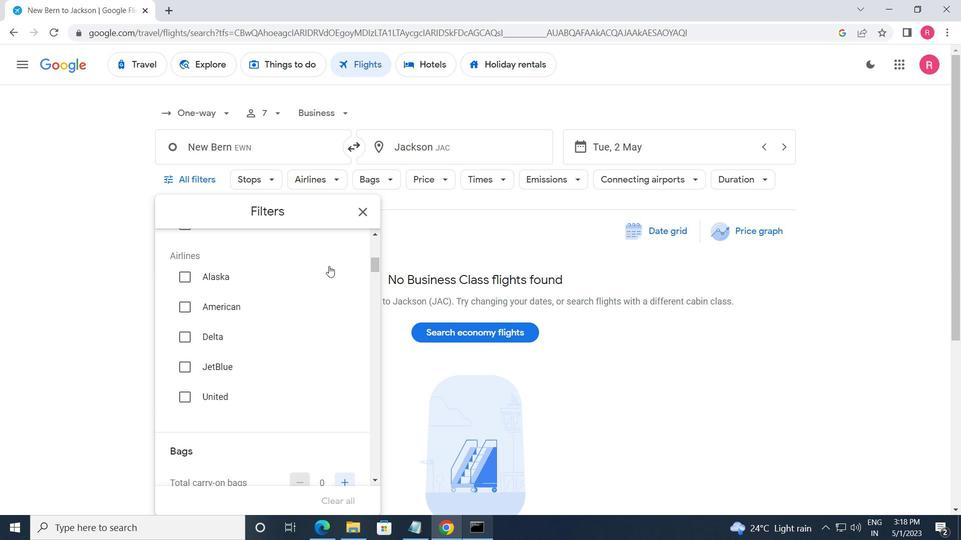 
Action: Mouse moved to (337, 345)
Screenshot: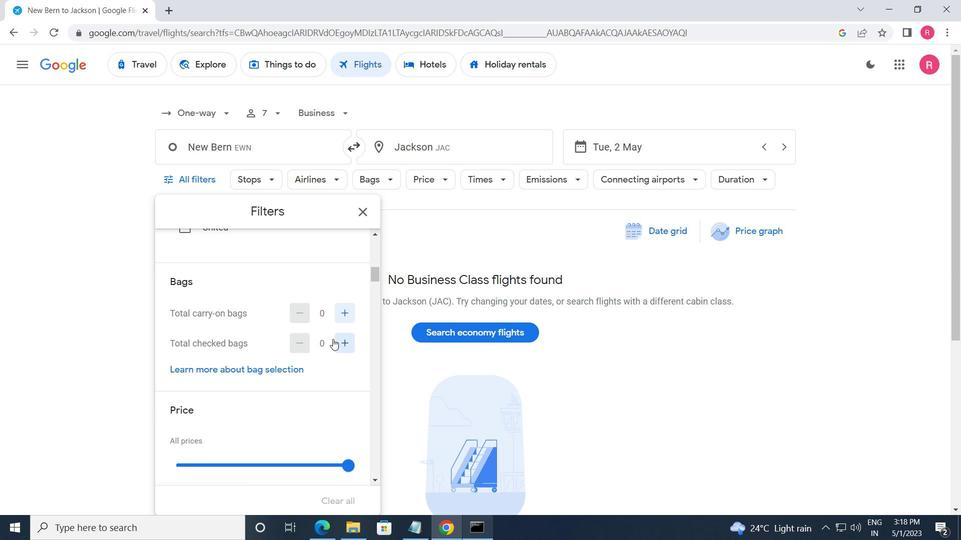 
Action: Mouse pressed left at (337, 345)
Screenshot: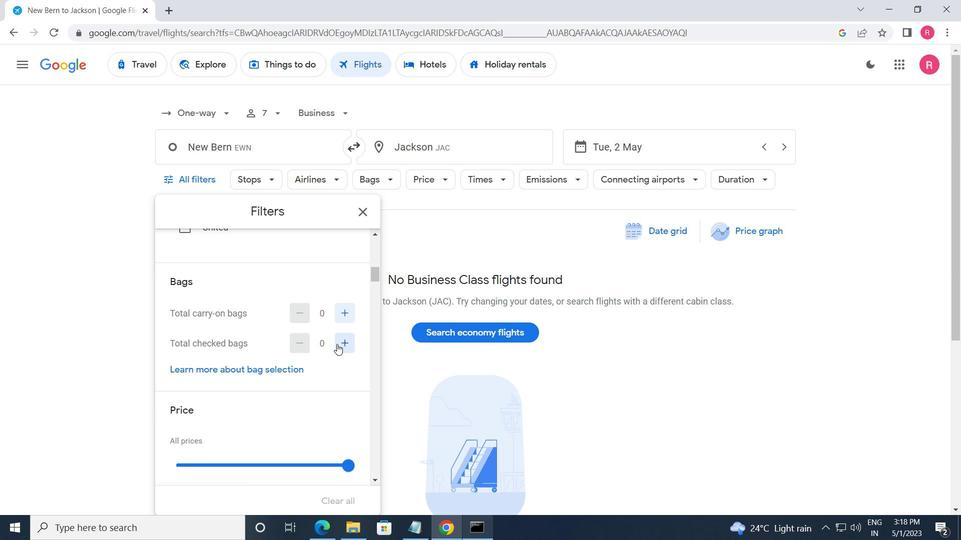 
Action: Mouse pressed left at (337, 345)
Screenshot: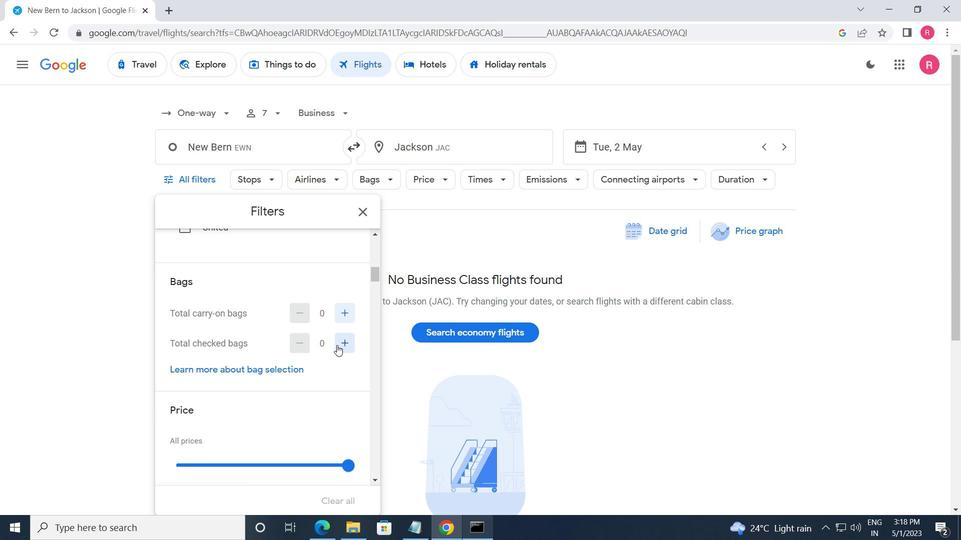 
Action: Mouse pressed left at (337, 345)
Screenshot: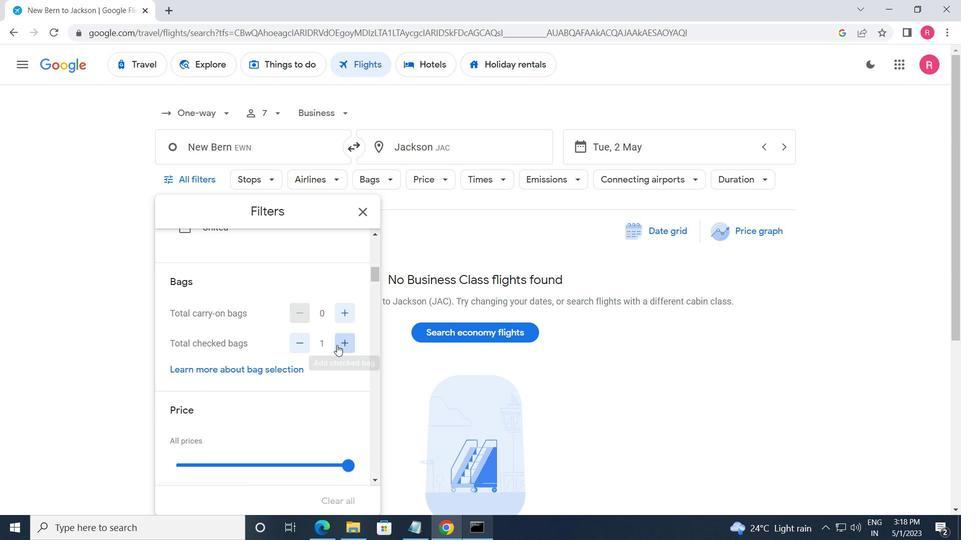 
Action: Mouse pressed left at (337, 345)
Screenshot: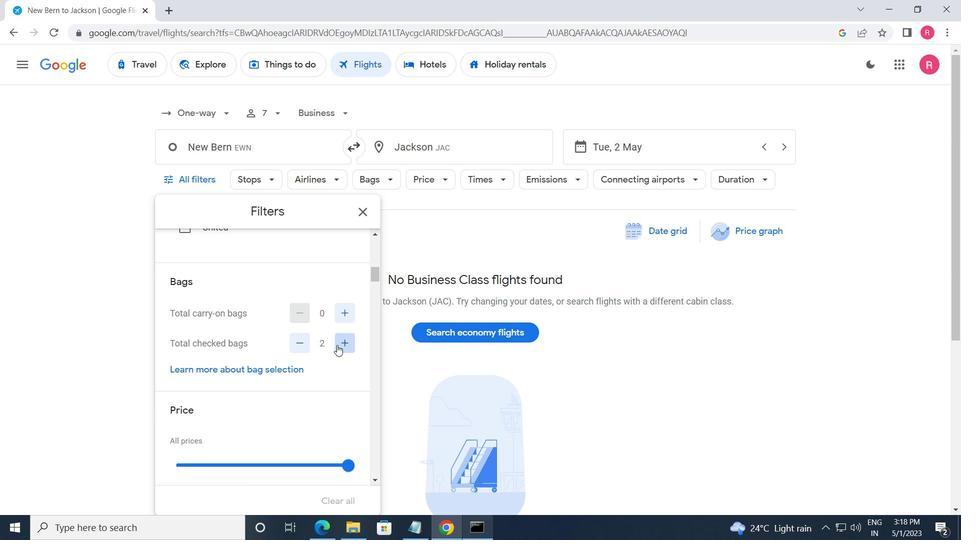
Action: Mouse pressed left at (337, 345)
Screenshot: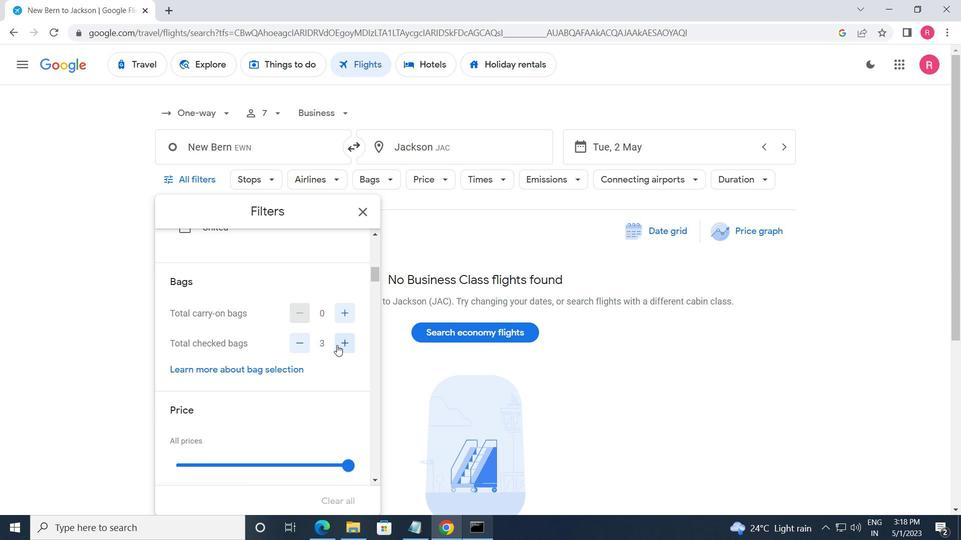 
Action: Mouse pressed left at (337, 345)
Screenshot: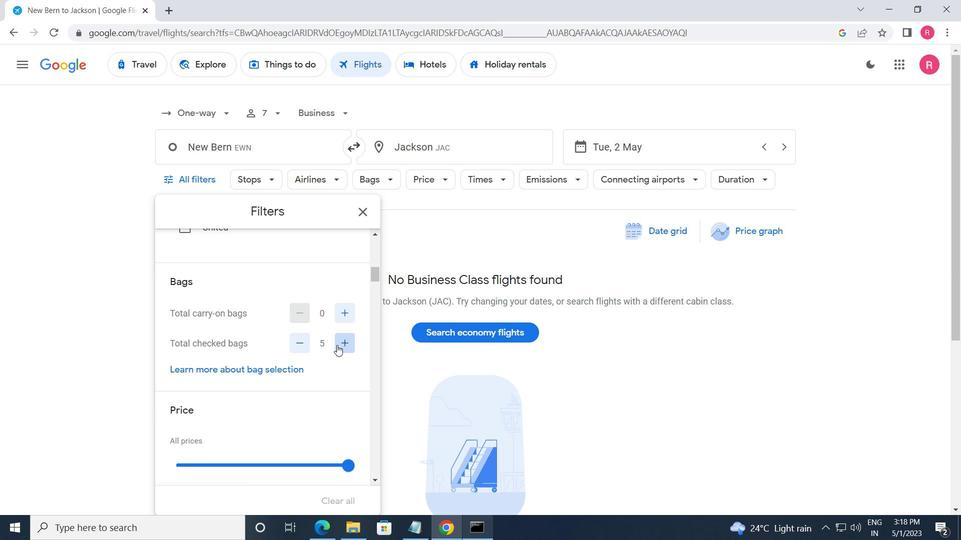 
Action: Mouse pressed left at (337, 345)
Screenshot: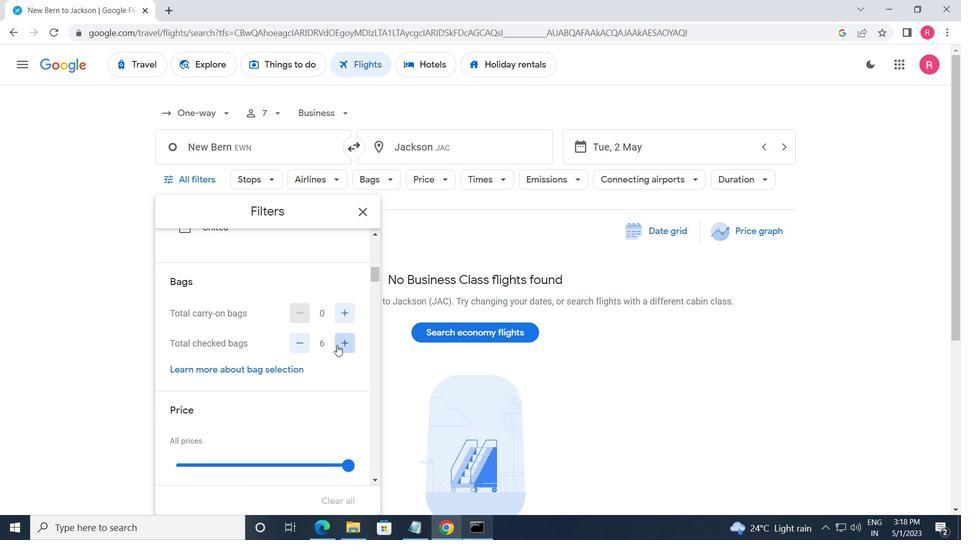 
Action: Mouse pressed left at (337, 345)
Screenshot: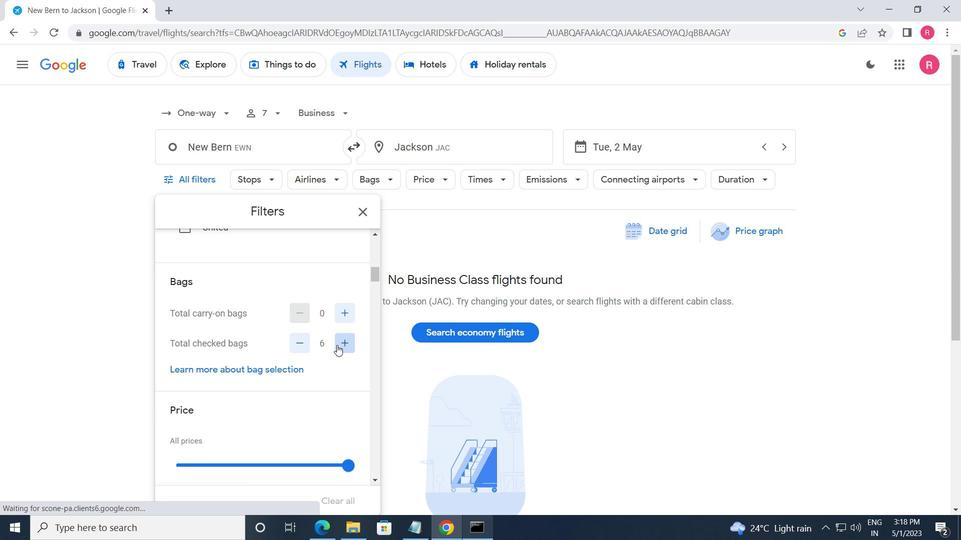 
Action: Mouse scrolled (337, 344) with delta (0, 0)
Screenshot: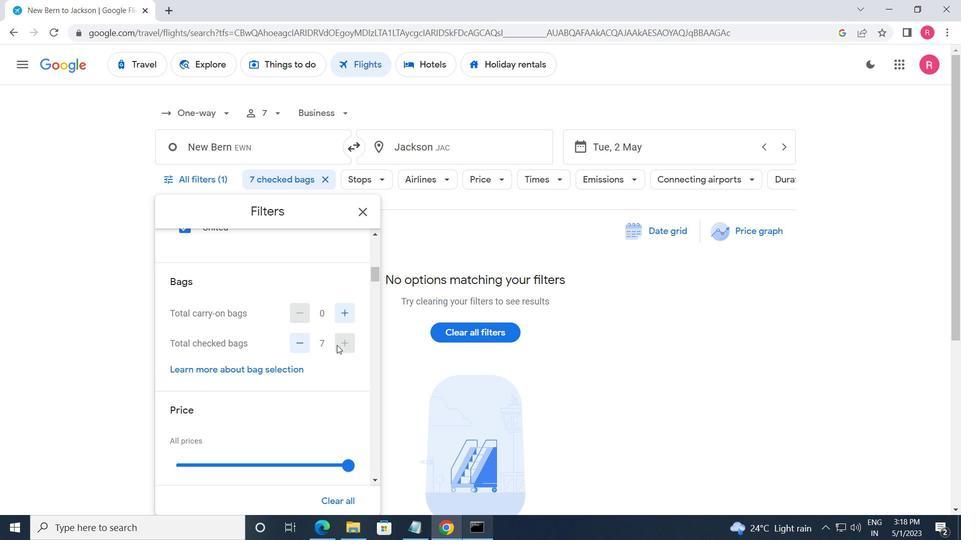
Action: Mouse scrolled (337, 344) with delta (0, 0)
Screenshot: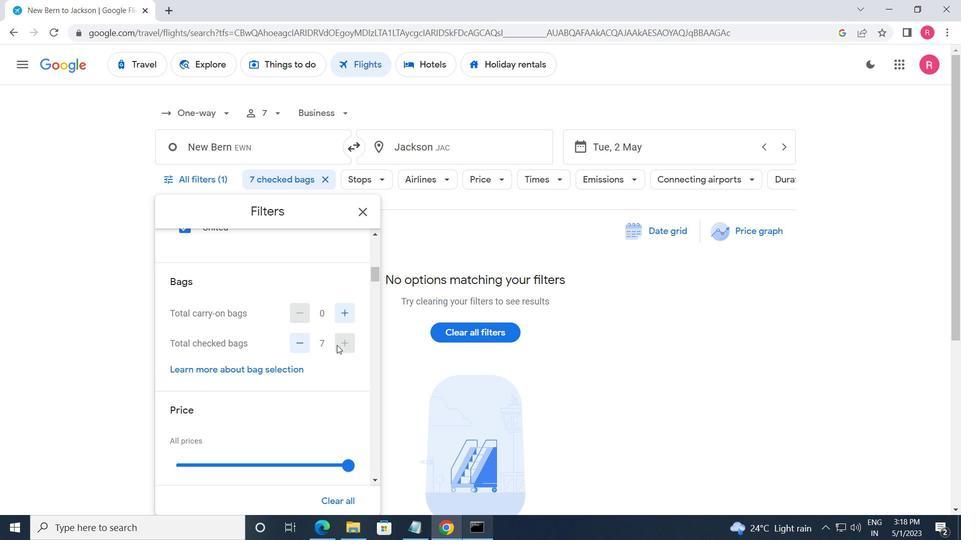 
Action: Mouse moved to (348, 340)
Screenshot: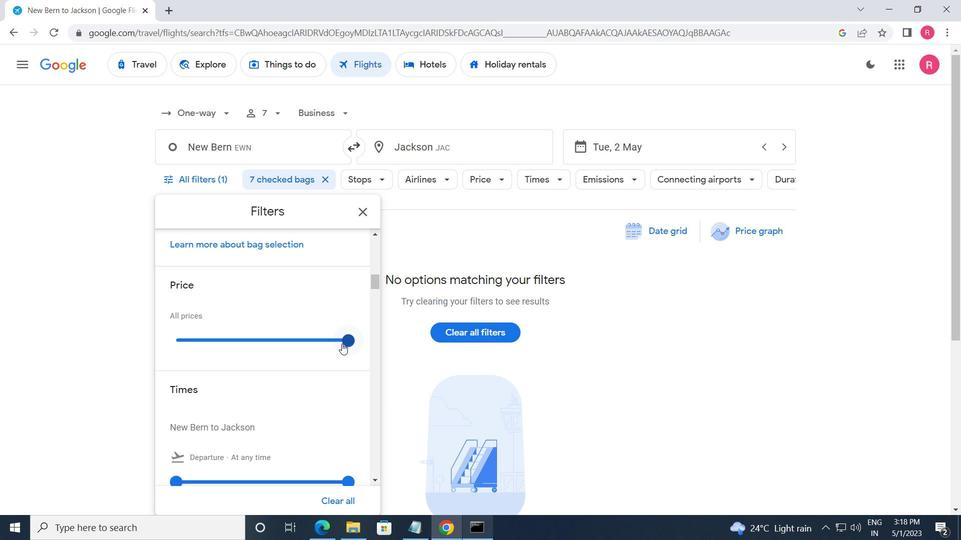 
Action: Mouse pressed left at (348, 340)
Screenshot: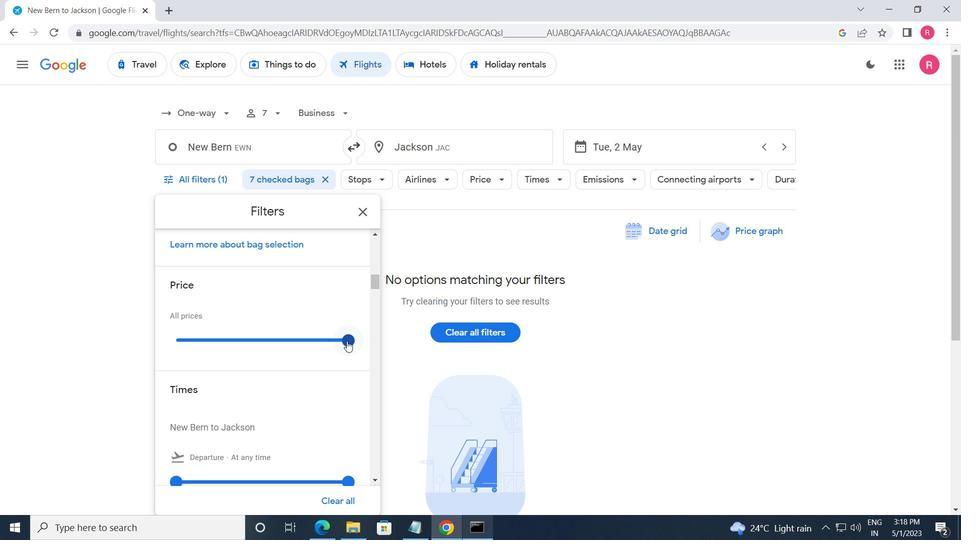 
Action: Mouse moved to (346, 346)
Screenshot: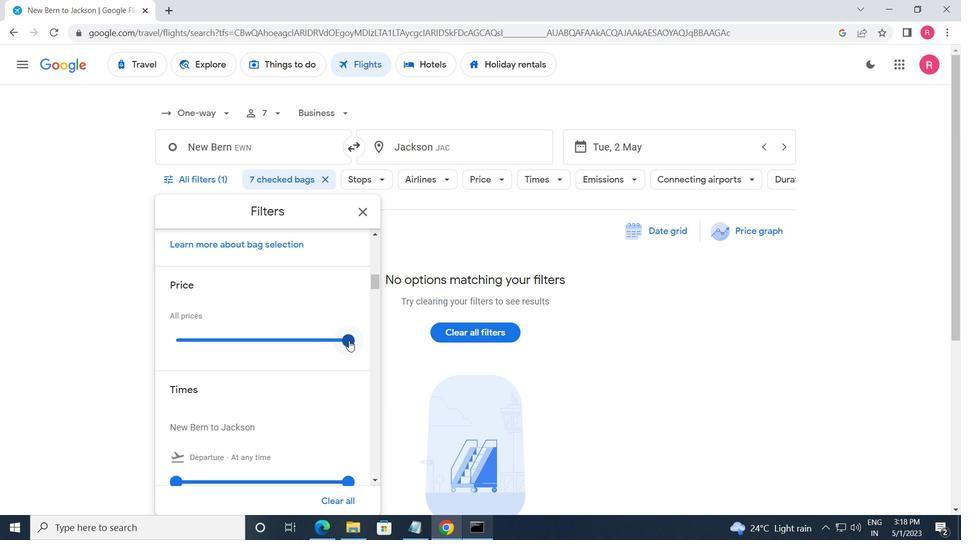 
Action: Mouse scrolled (346, 346) with delta (0, 0)
Screenshot: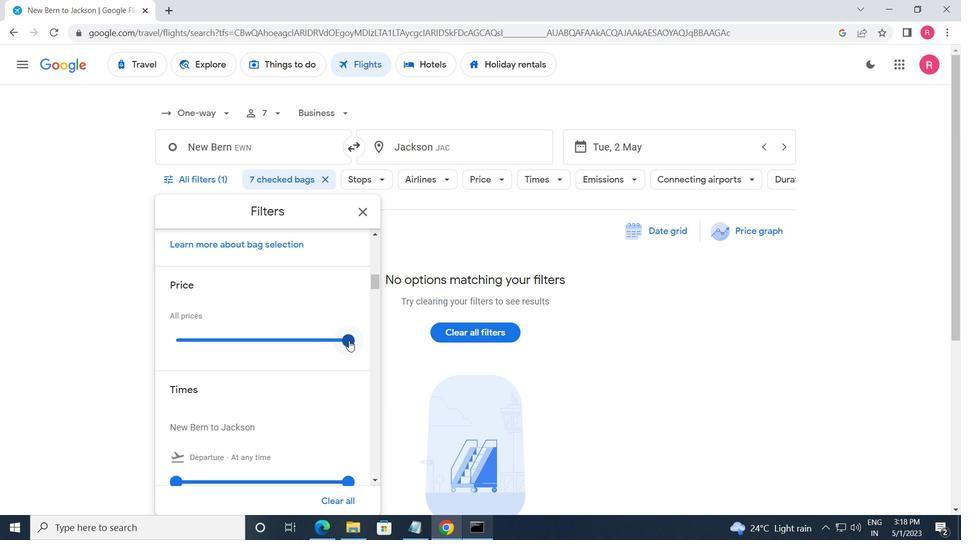 
Action: Mouse moved to (171, 423)
Screenshot: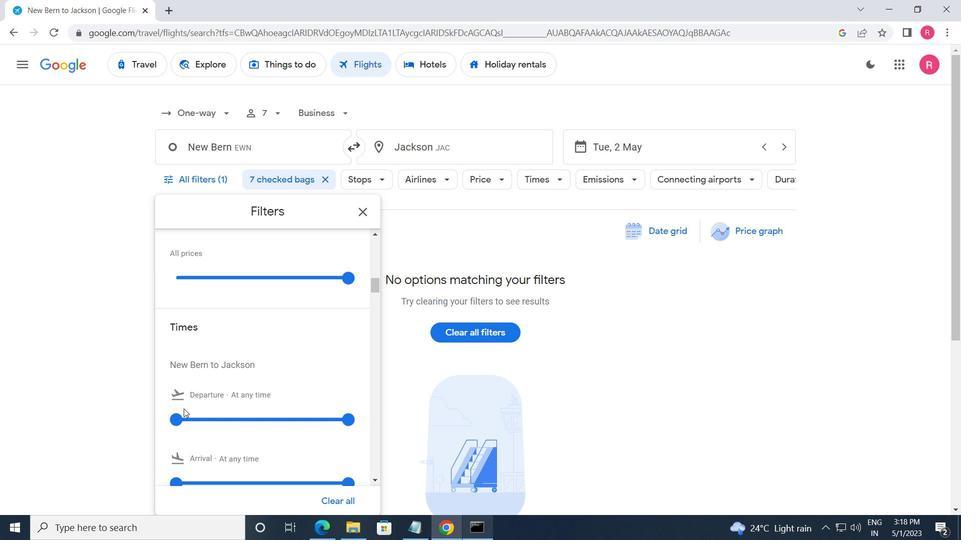
Action: Mouse pressed left at (171, 423)
Screenshot: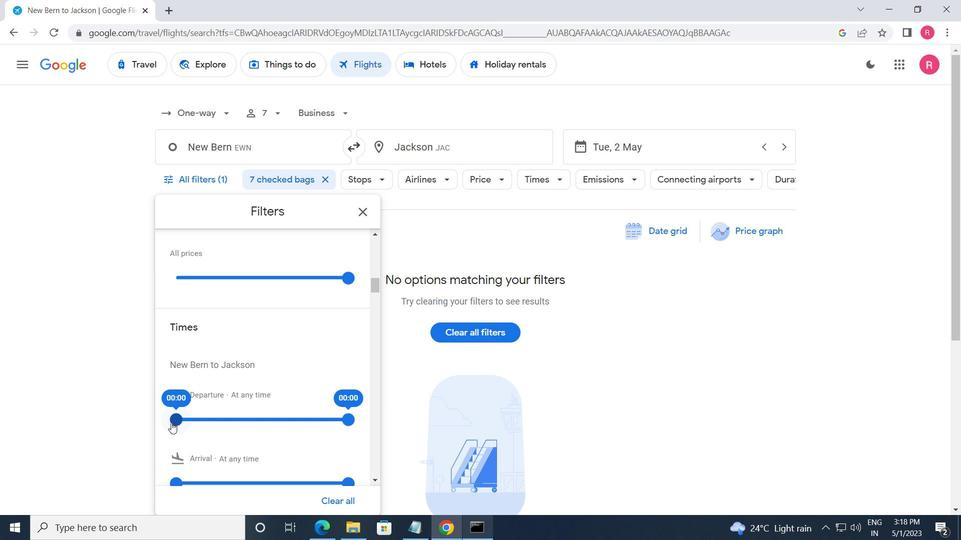 
Action: Mouse moved to (341, 420)
Screenshot: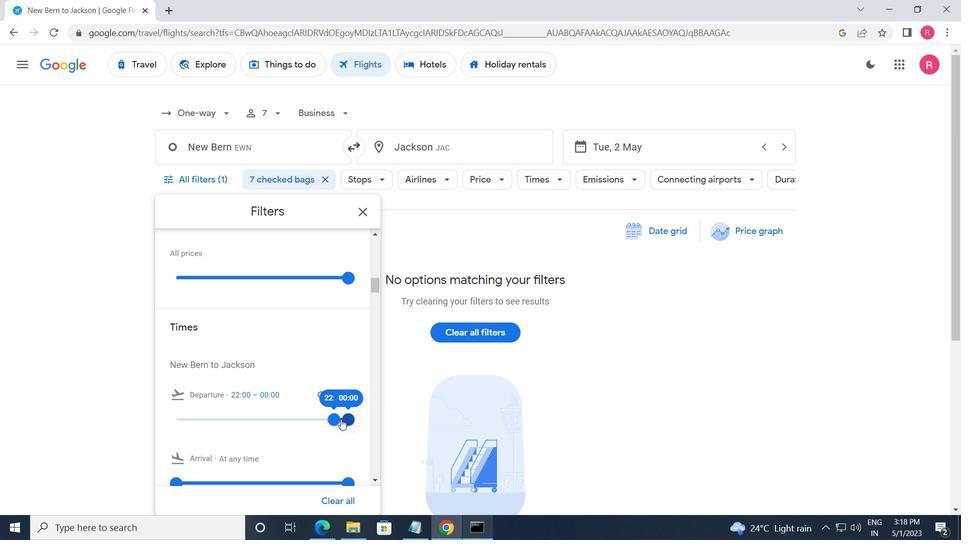 
Action: Mouse pressed left at (341, 420)
Screenshot: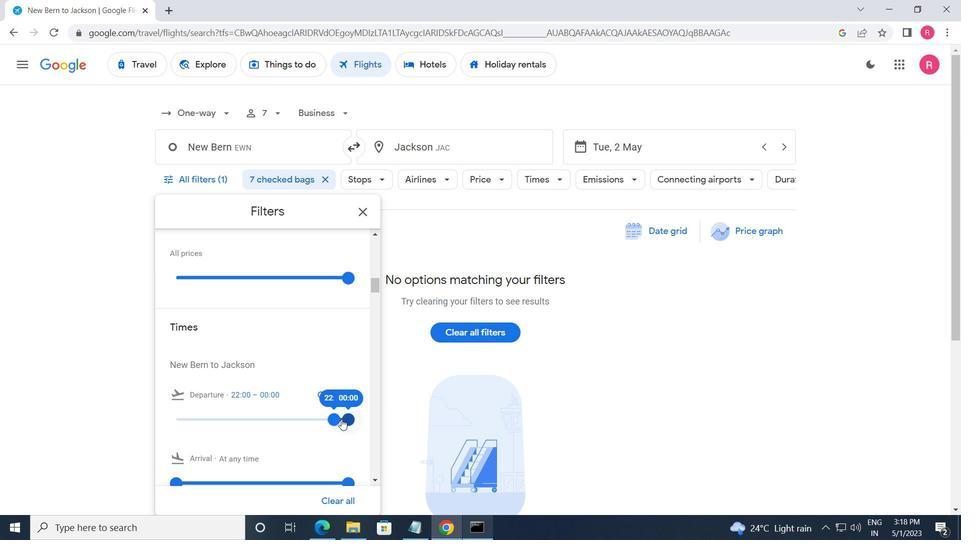 
Action: Mouse moved to (359, 220)
Screenshot: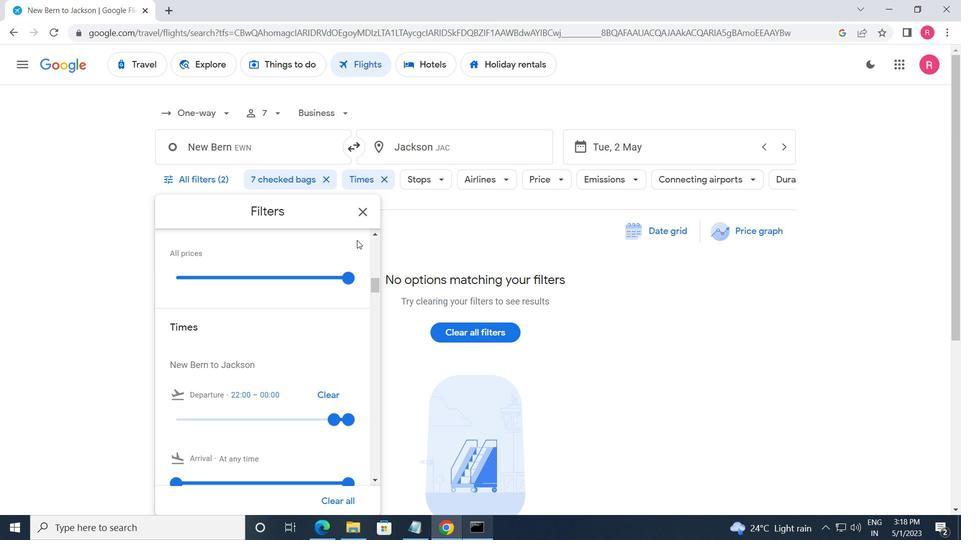 
Action: Mouse pressed left at (359, 220)
Screenshot: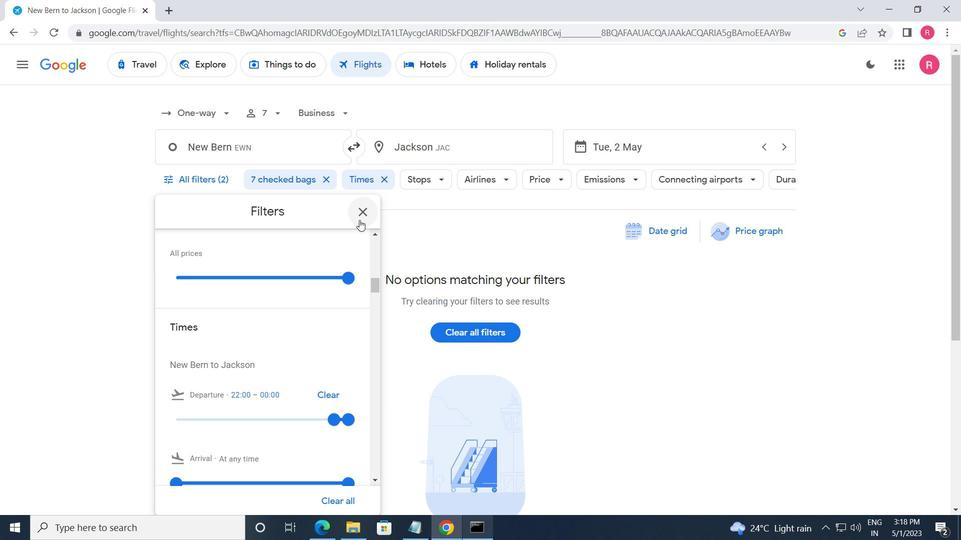 
